 Task: For heading Use Pacifico with brown colour.  font size for heading18,  'Change the font style of data to'Pacifico and font size to 9,  Change the alignment of both headline & data to Align left In the sheet   Drive Sales log   book
Action: Mouse moved to (83, 152)
Screenshot: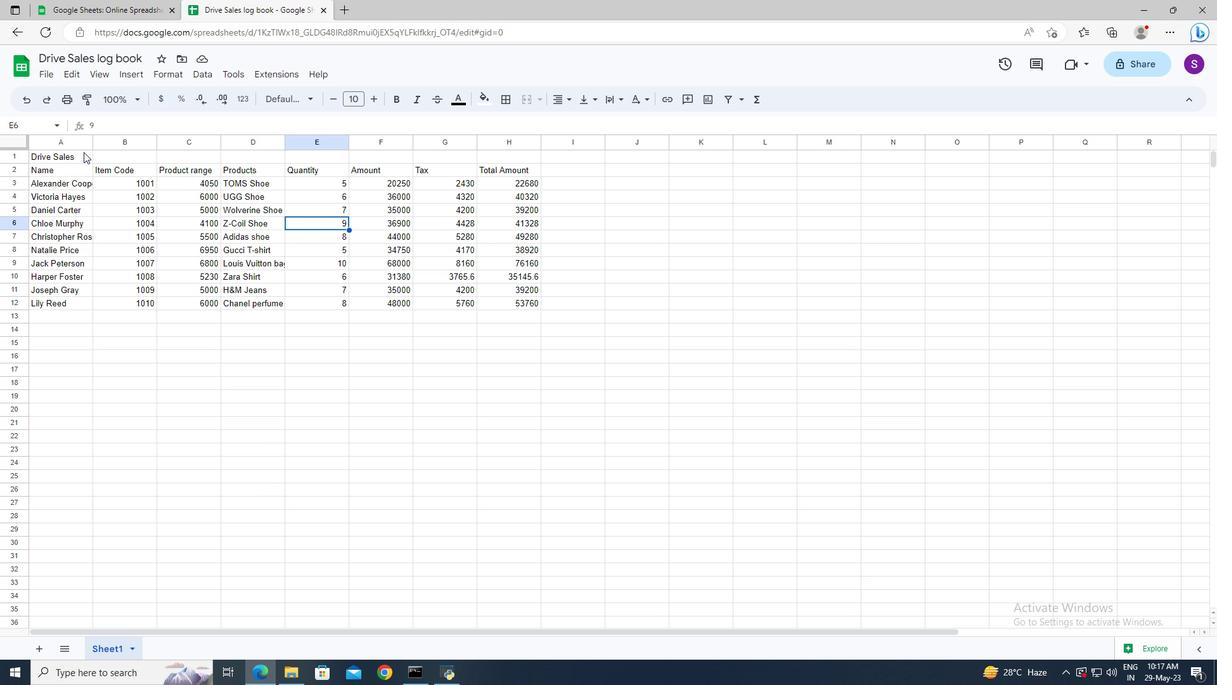 
Action: Mouse pressed left at (83, 152)
Screenshot: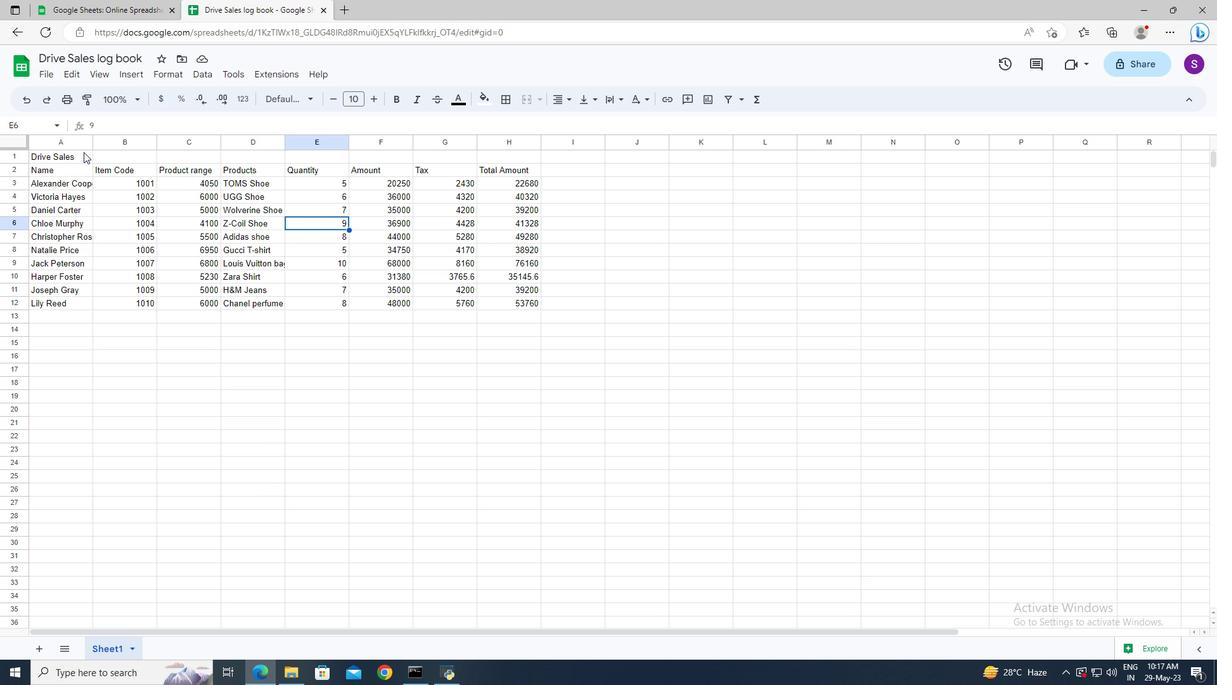 
Action: Mouse moved to (313, 100)
Screenshot: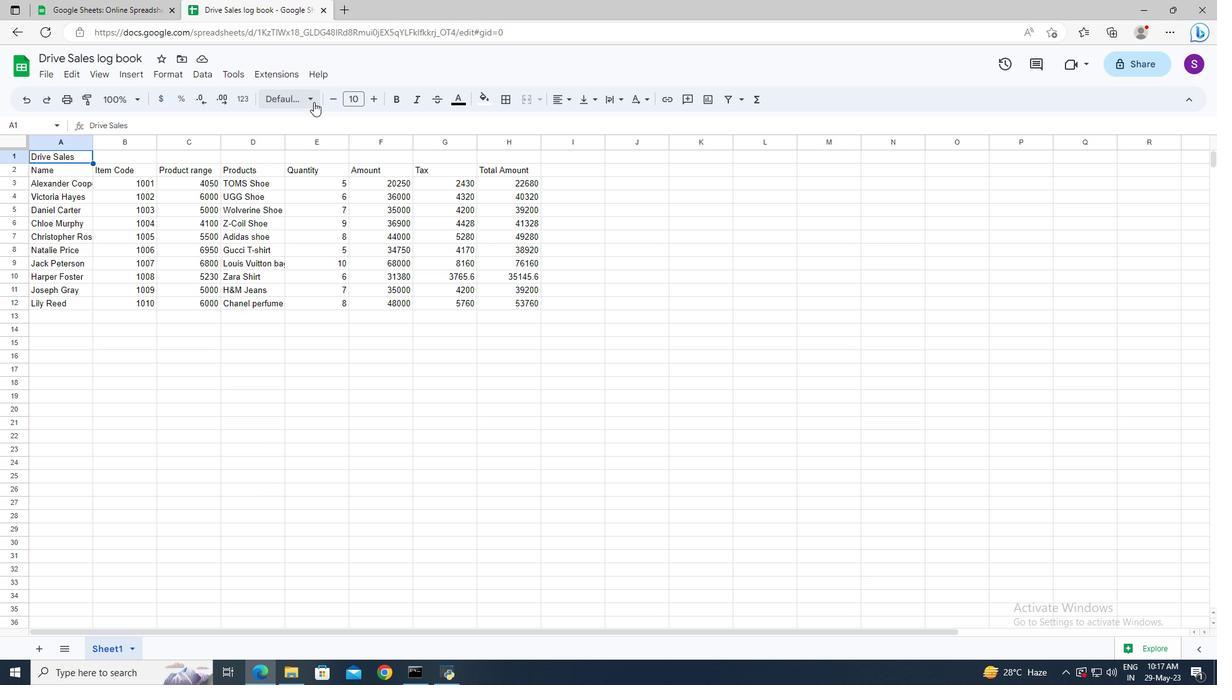 
Action: Mouse pressed left at (313, 100)
Screenshot: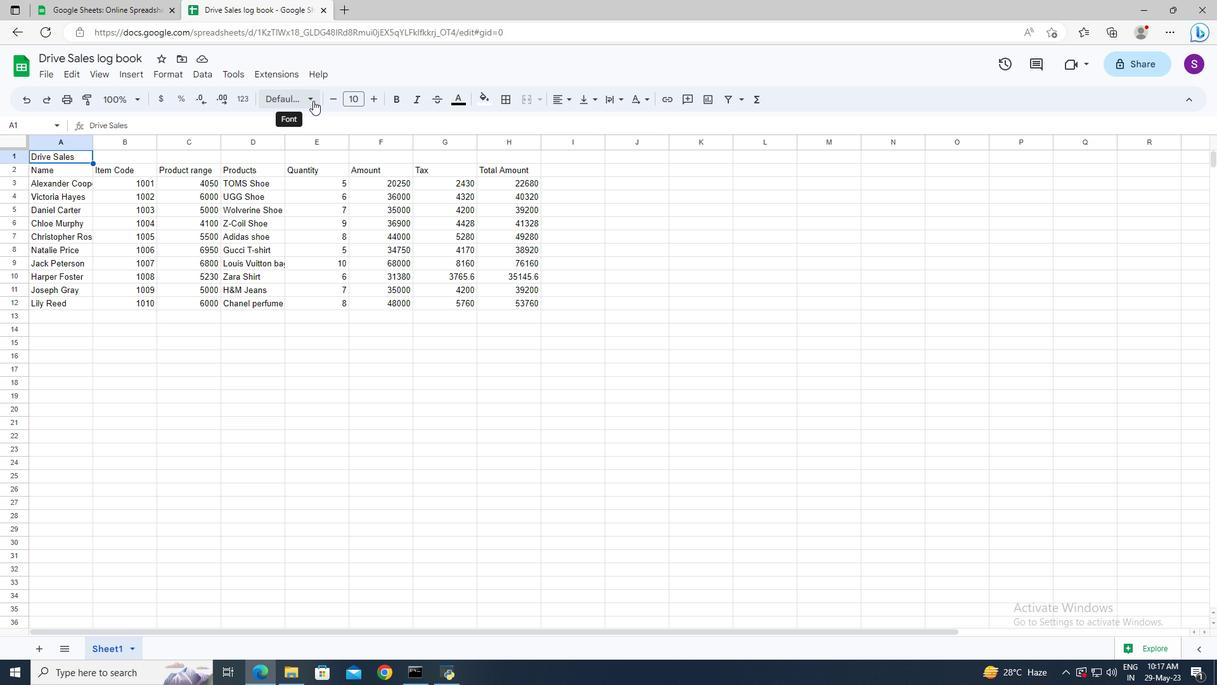 
Action: Mouse moved to (308, 367)
Screenshot: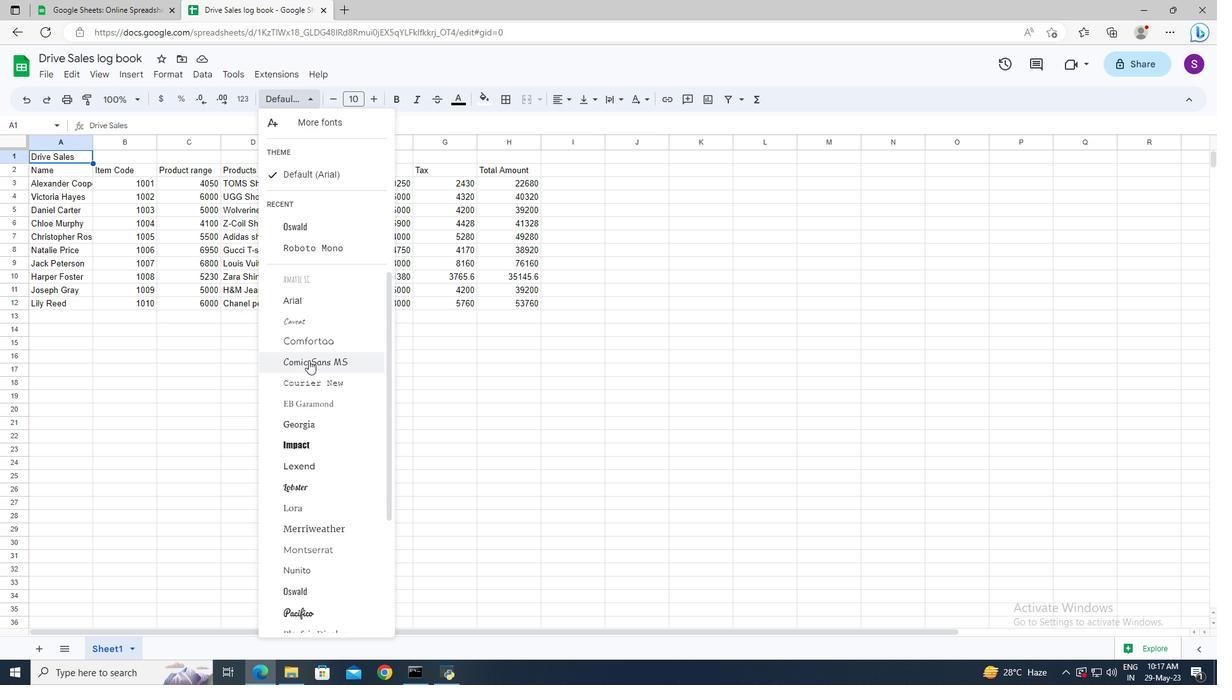 
Action: Mouse scrolled (308, 368) with delta (0, 0)
Screenshot: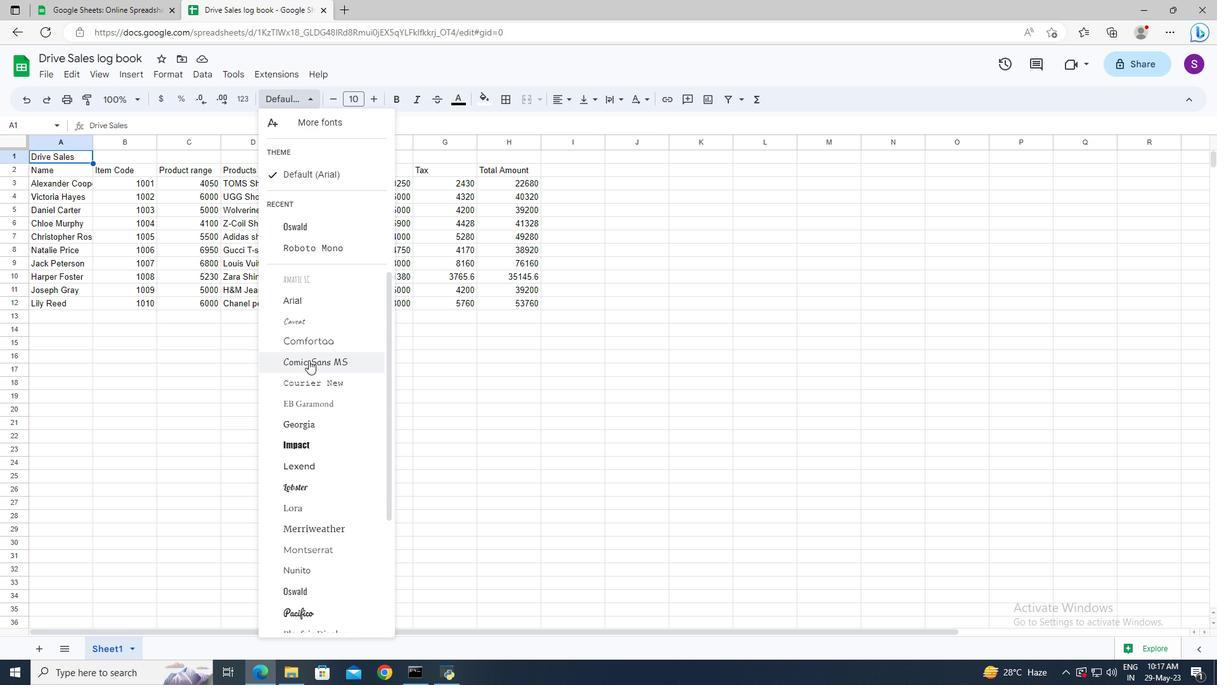 
Action: Mouse moved to (308, 368)
Screenshot: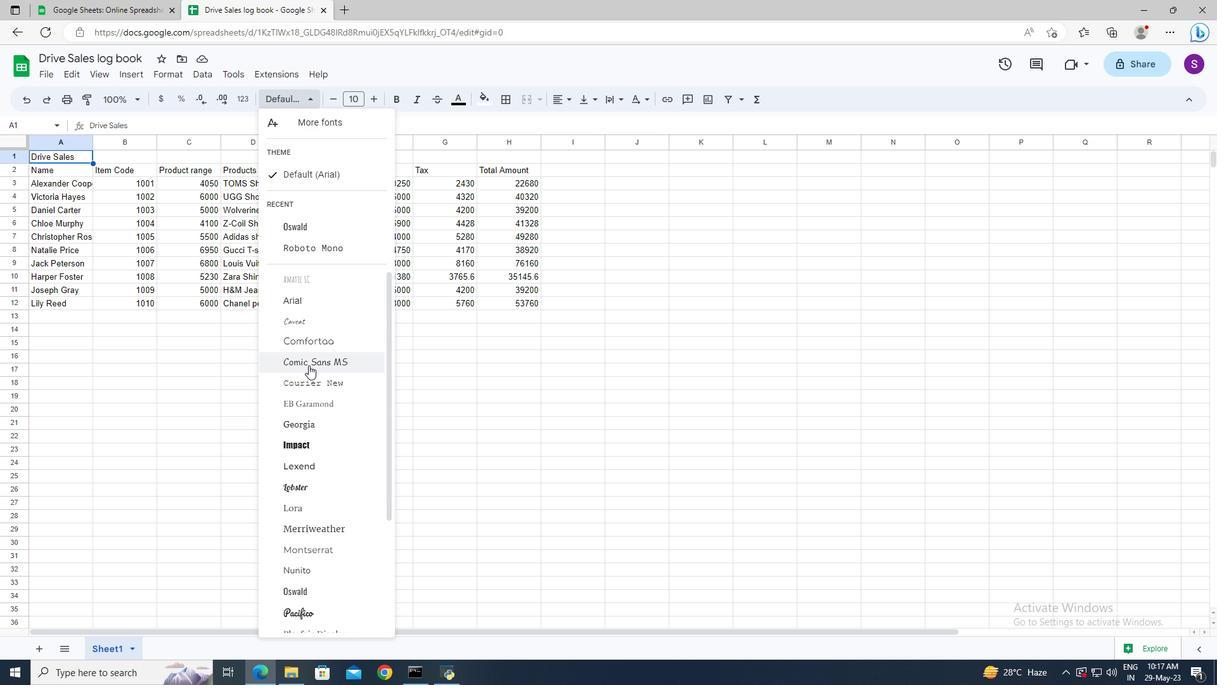 
Action: Mouse scrolled (308, 367) with delta (0, 0)
Screenshot: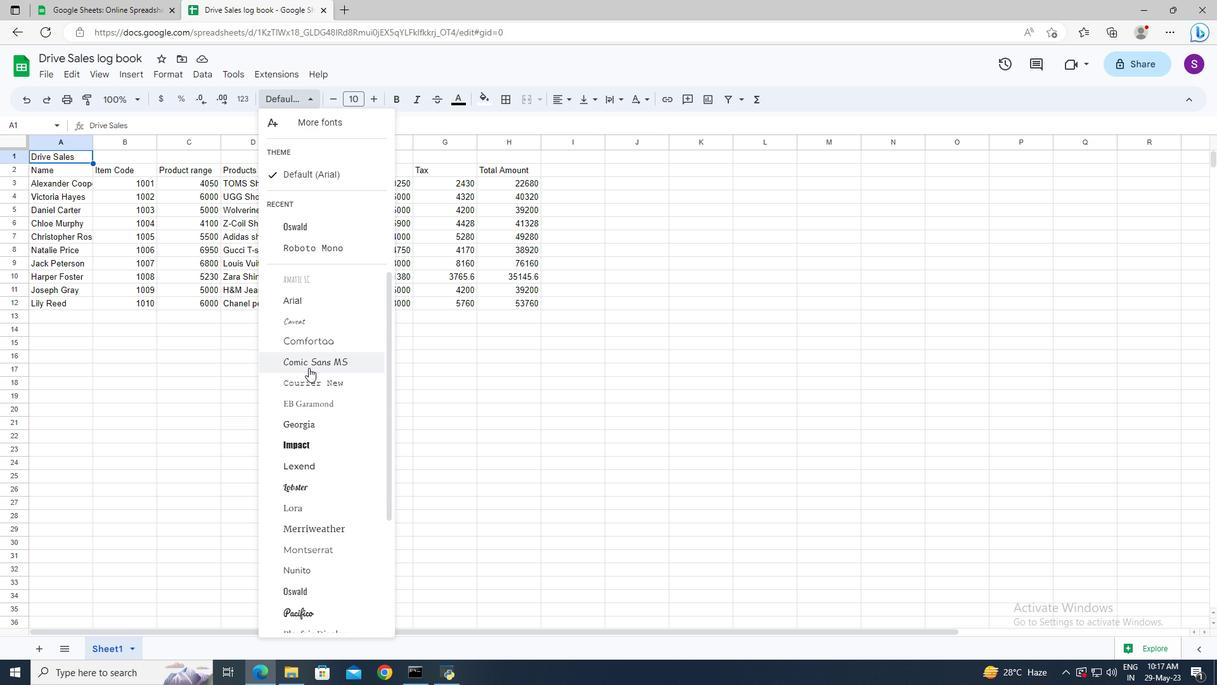 
Action: Mouse moved to (308, 369)
Screenshot: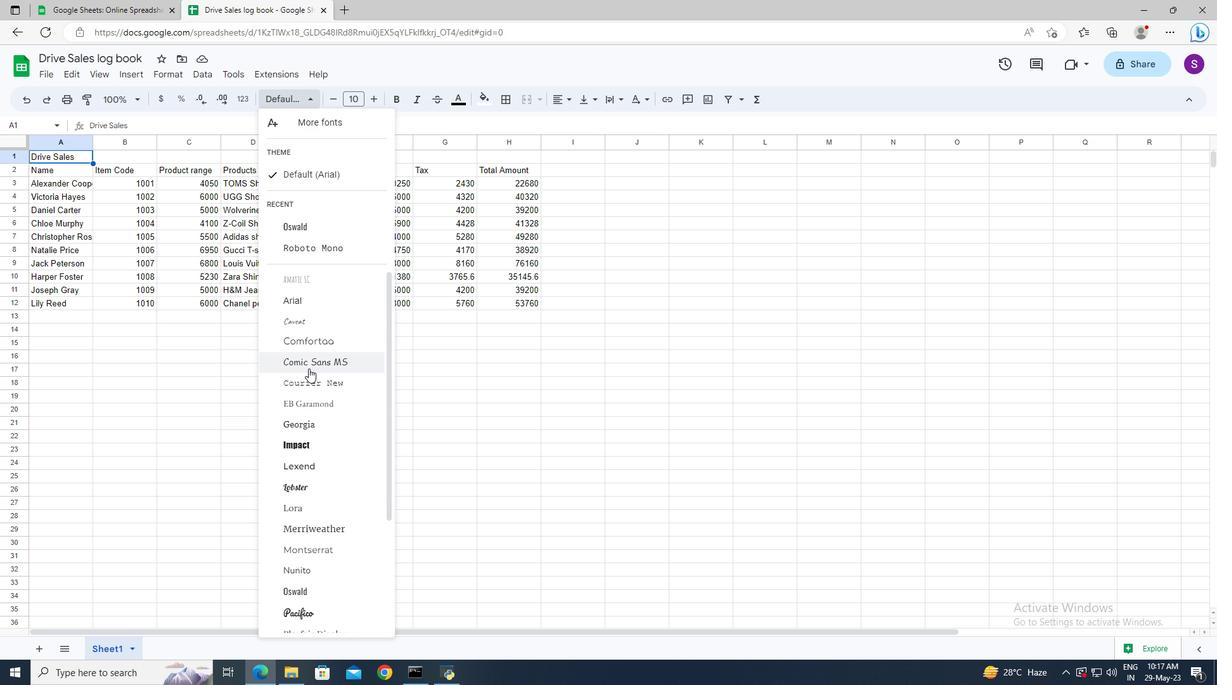 
Action: Mouse scrolled (308, 369) with delta (0, 0)
Screenshot: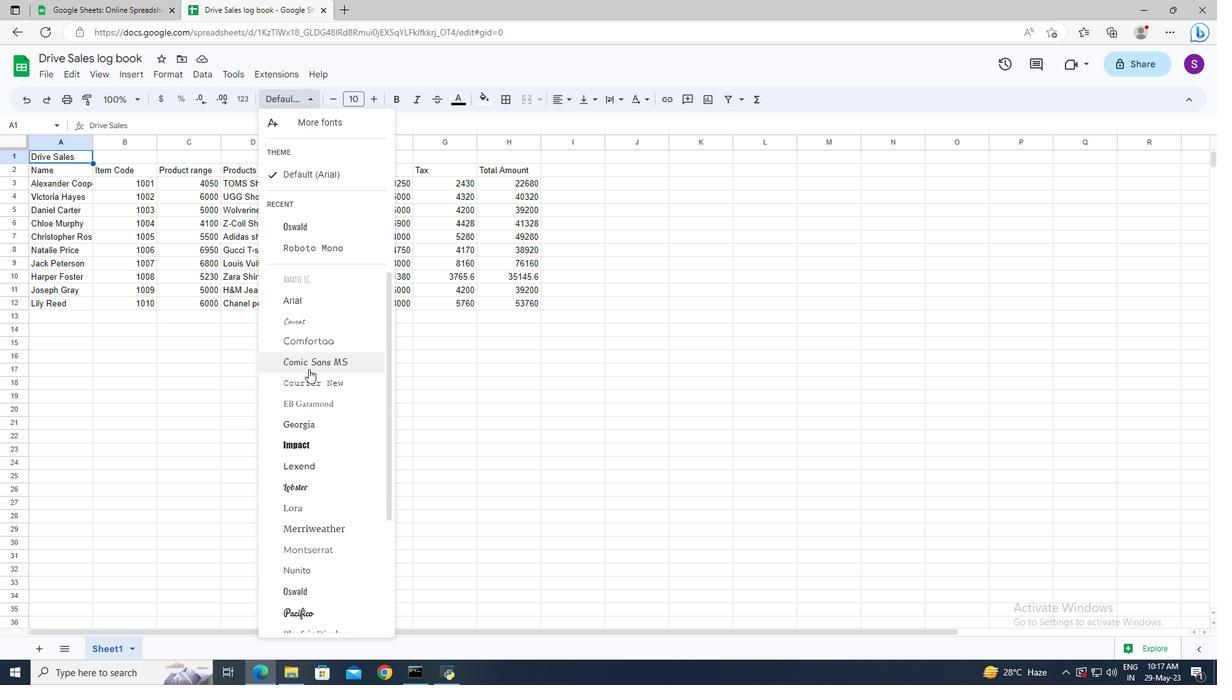 
Action: Mouse scrolled (308, 369) with delta (0, 0)
Screenshot: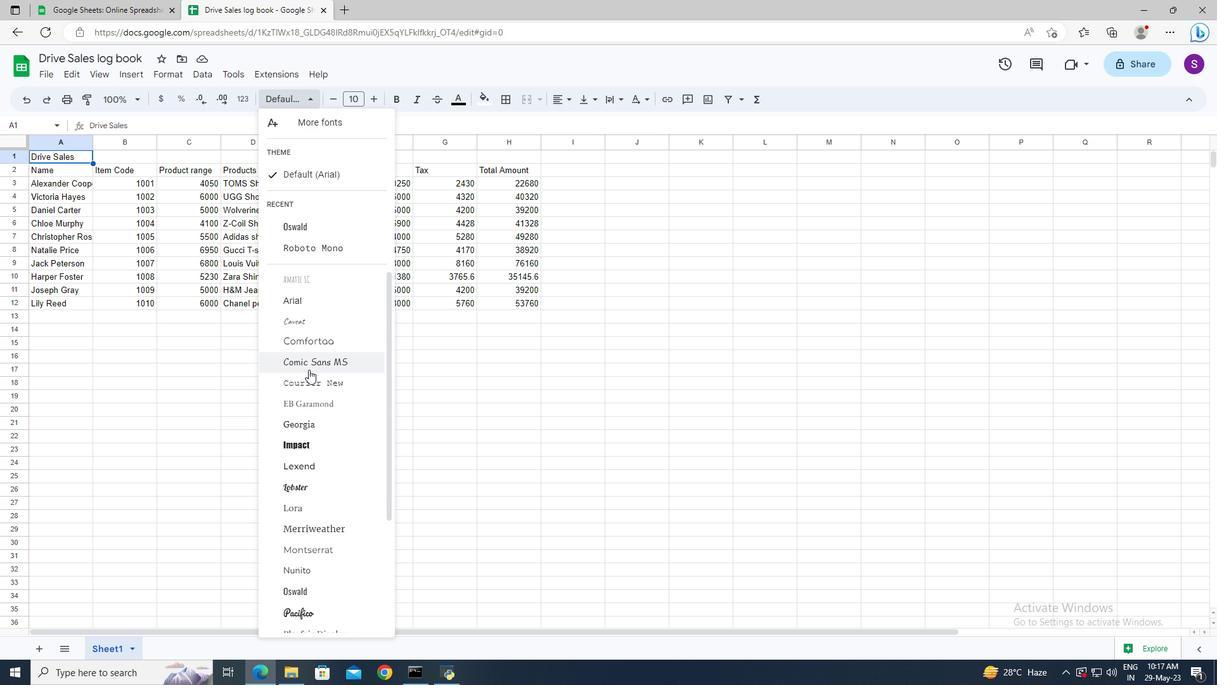 
Action: Mouse moved to (308, 428)
Screenshot: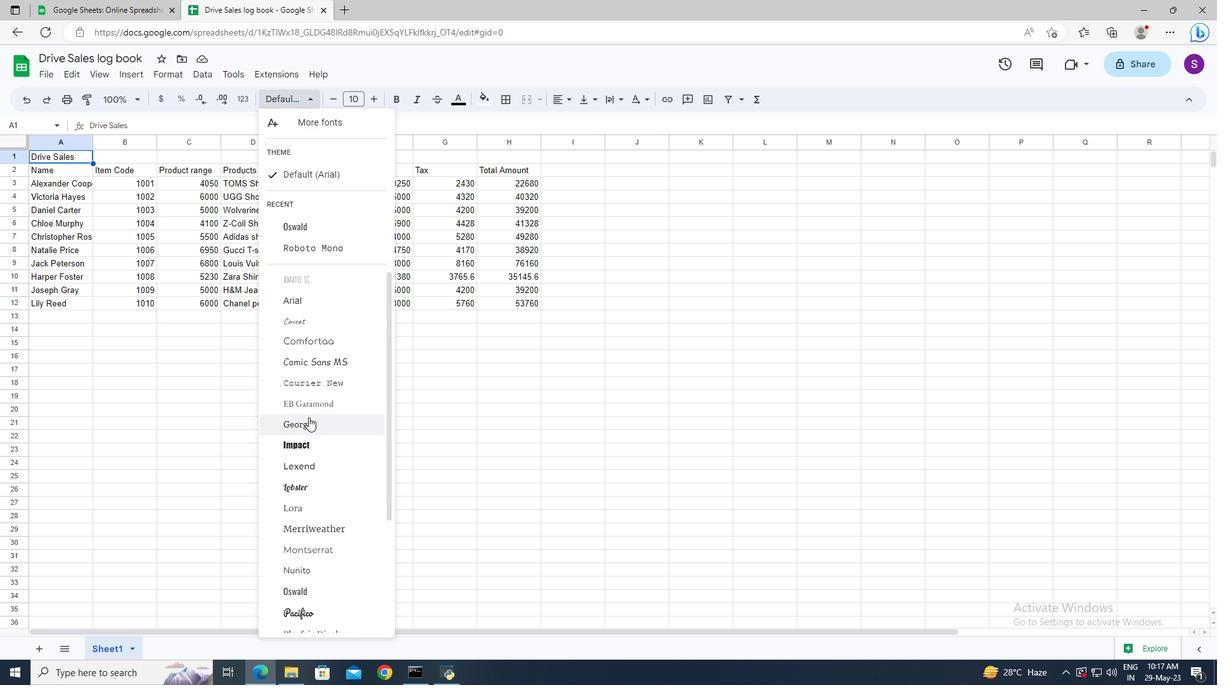 
Action: Mouse scrolled (308, 422) with delta (0, 0)
Screenshot: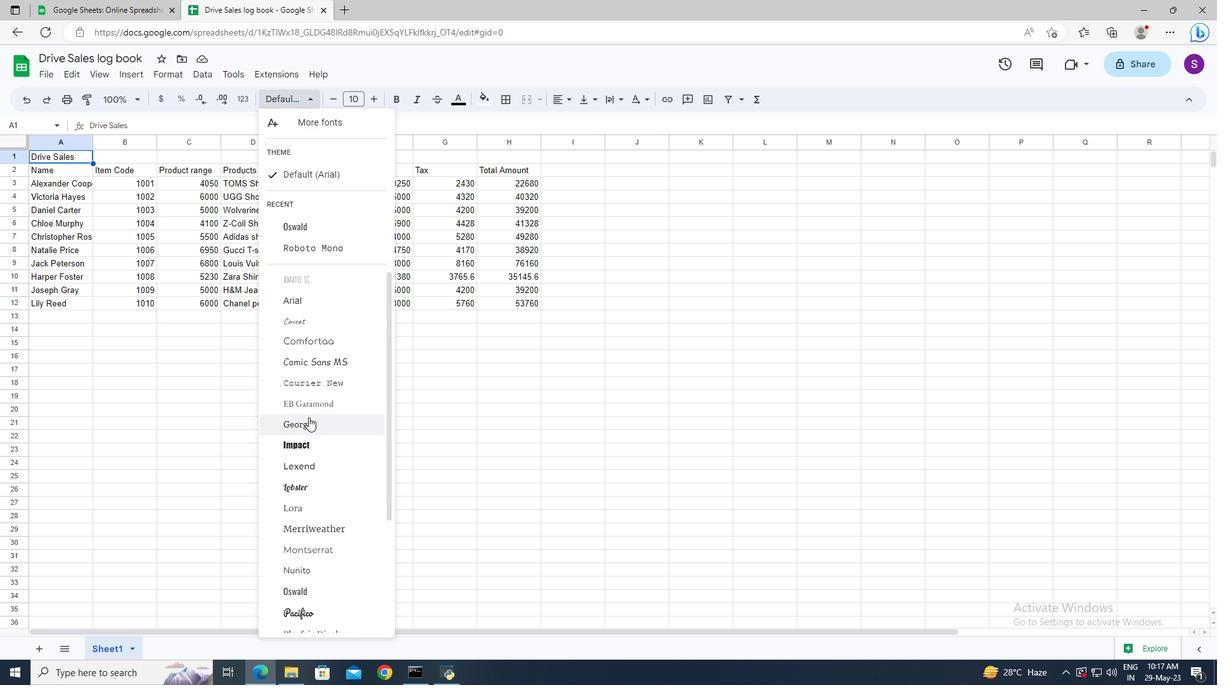 
Action: Mouse moved to (312, 452)
Screenshot: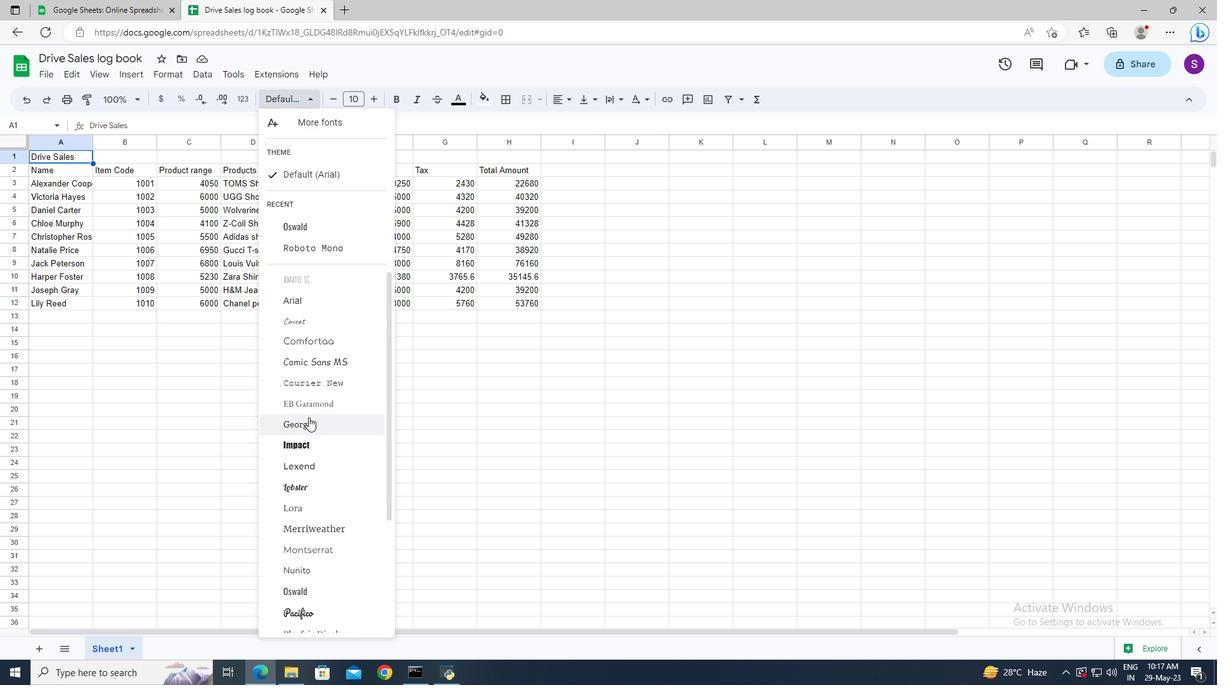 
Action: Mouse scrolled (308, 428) with delta (0, 0)
Screenshot: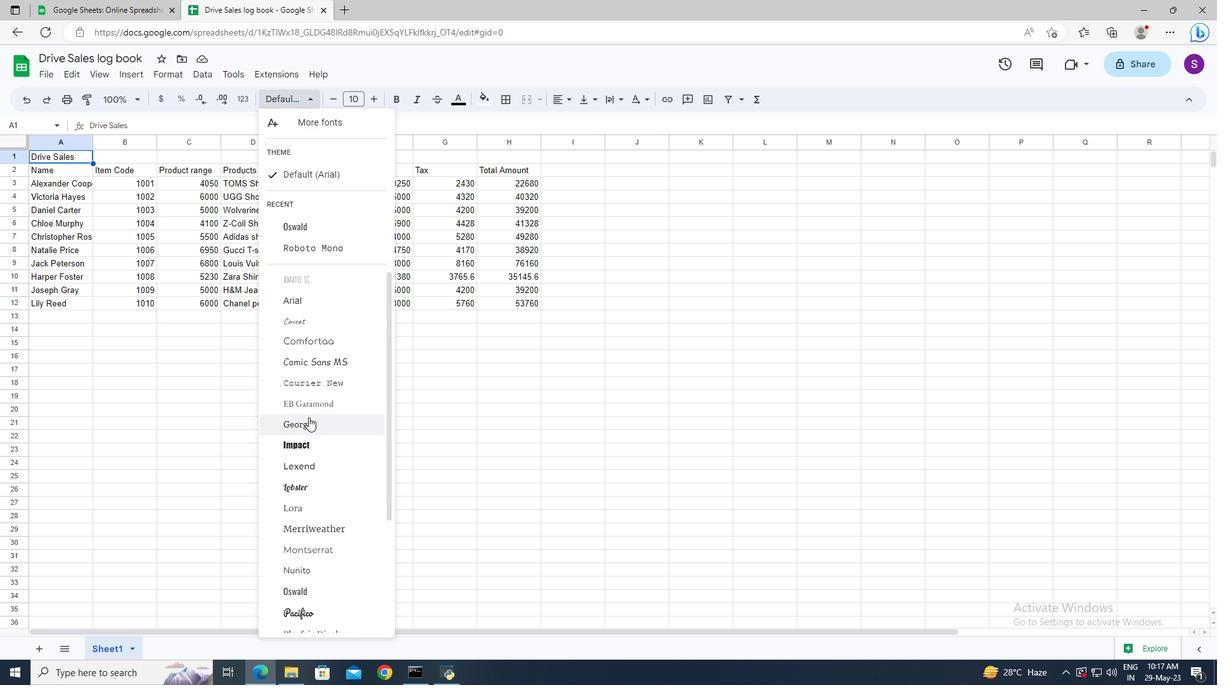 
Action: Mouse moved to (316, 476)
Screenshot: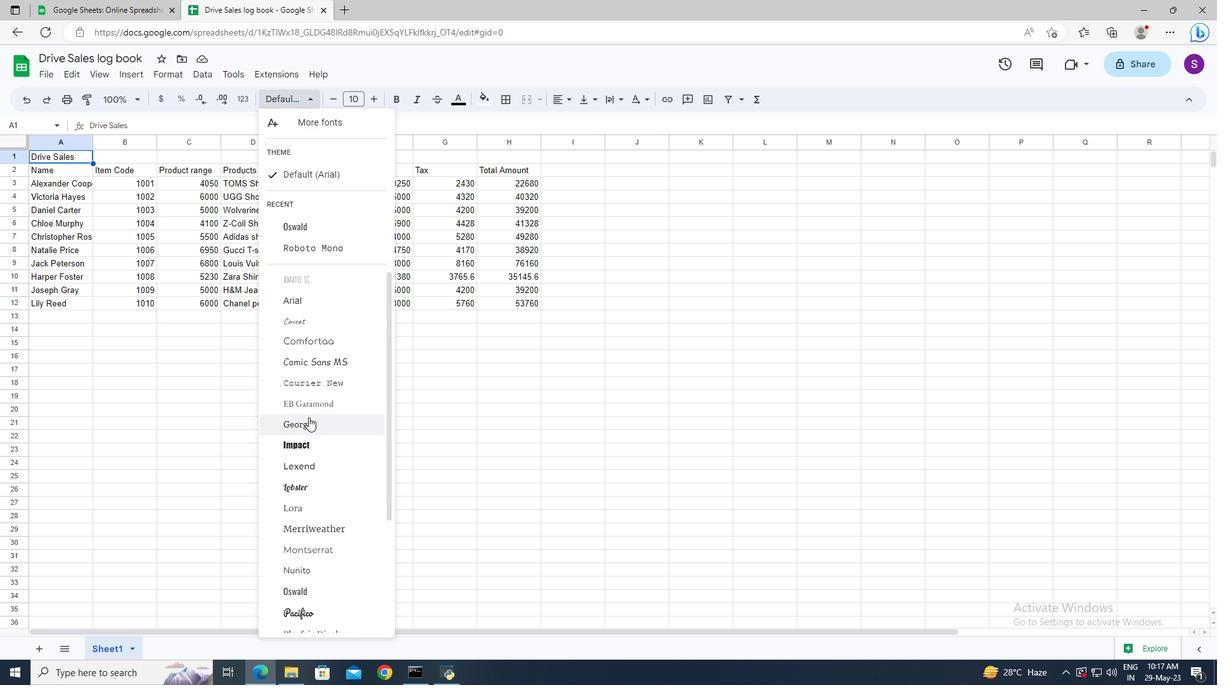 
Action: Mouse scrolled (308, 432) with delta (0, 0)
Screenshot: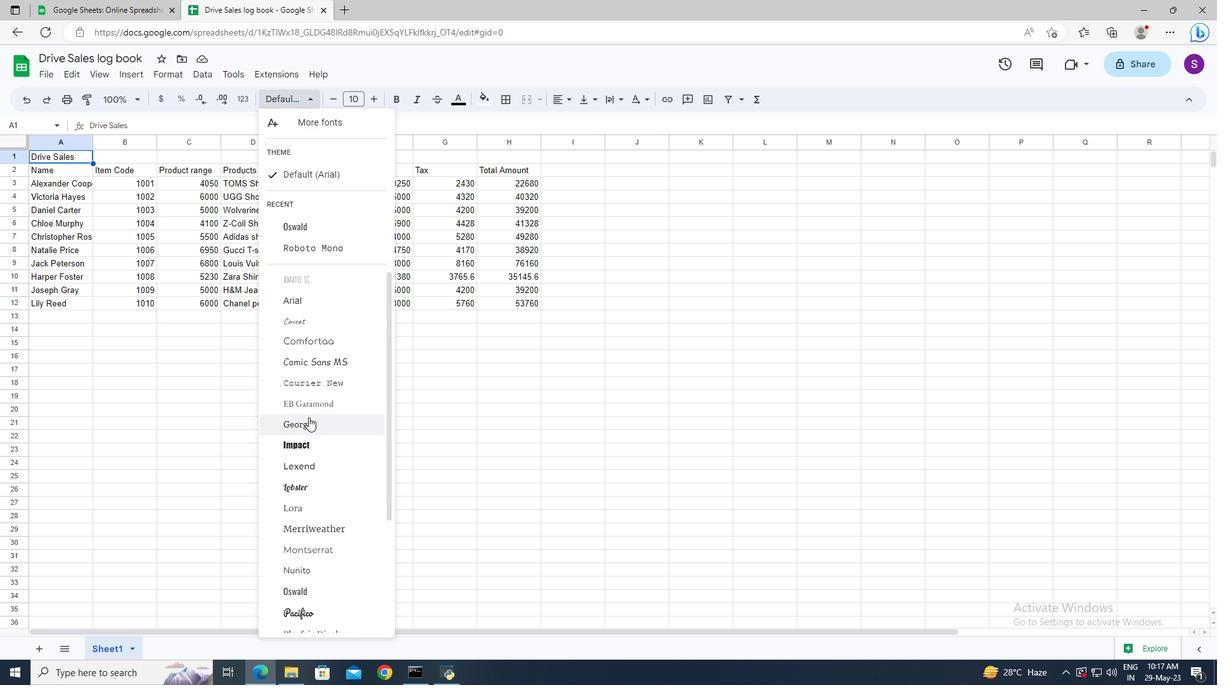 
Action: Mouse moved to (317, 457)
Screenshot: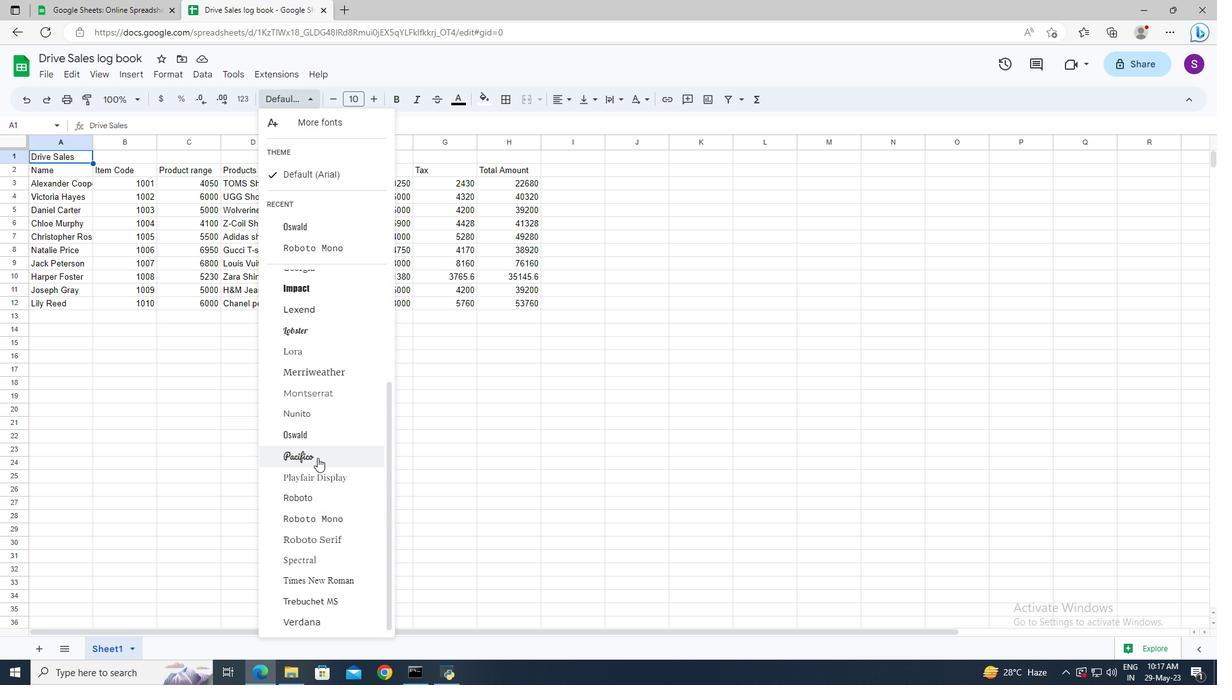 
Action: Mouse pressed left at (317, 457)
Screenshot: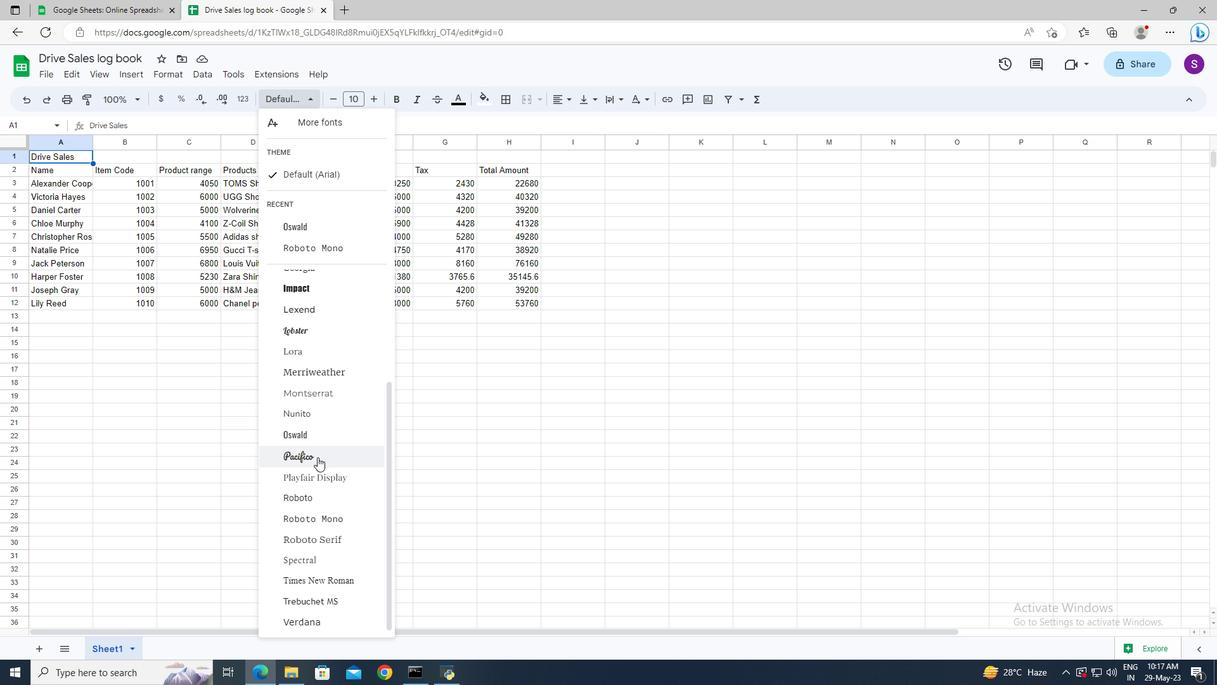 
Action: Mouse moved to (463, 106)
Screenshot: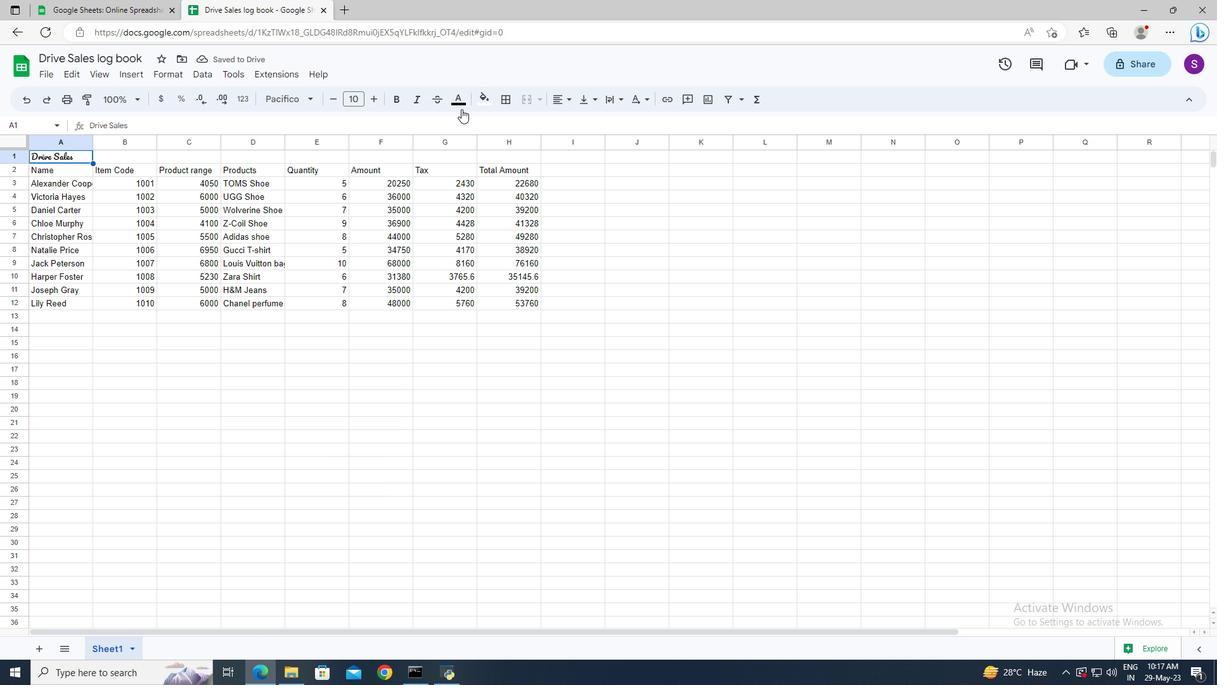 
Action: Mouse pressed left at (463, 106)
Screenshot: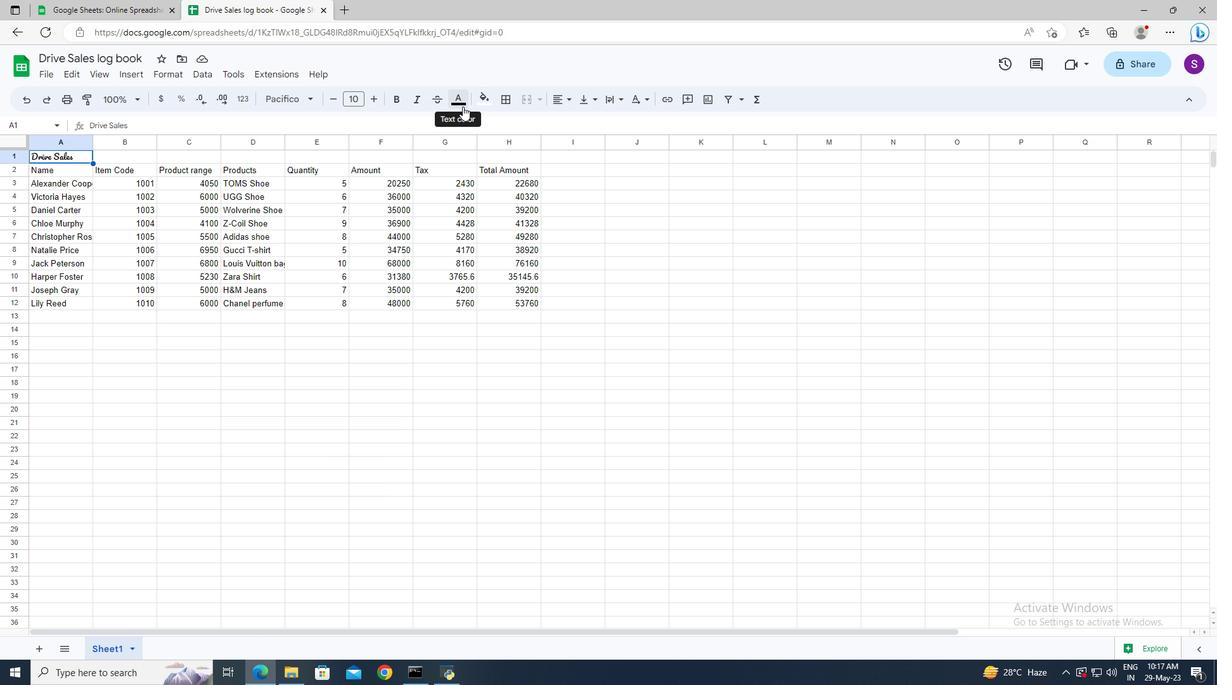
Action: Mouse moved to (492, 244)
Screenshot: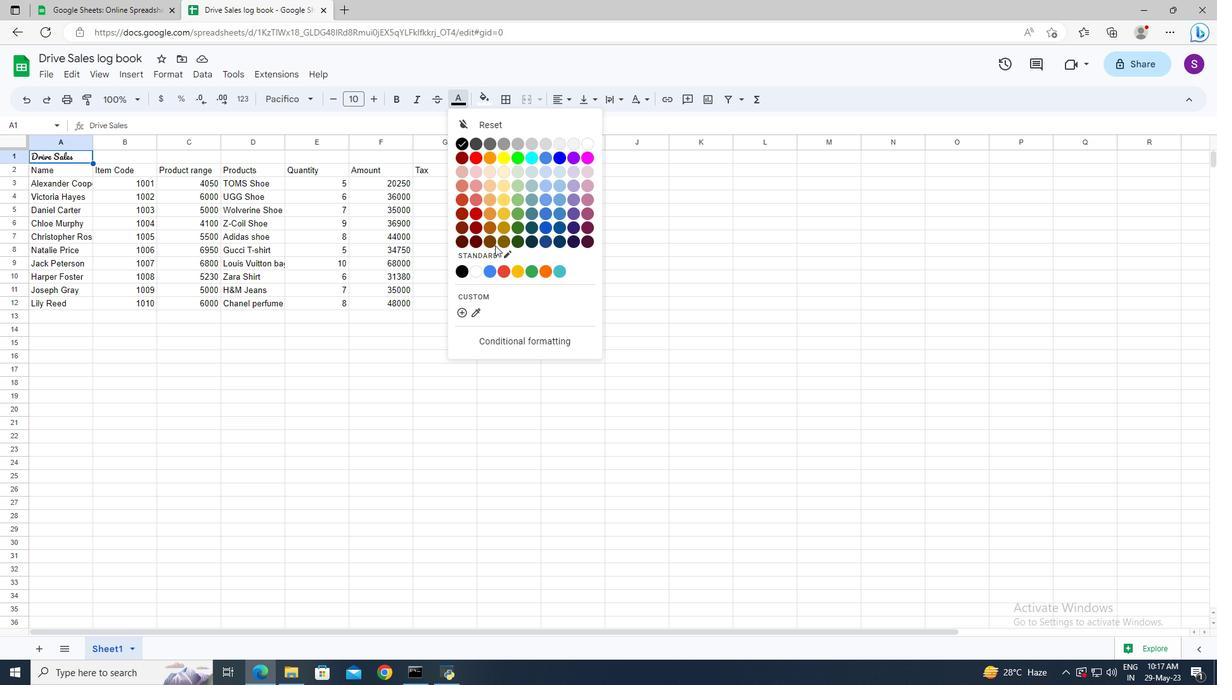 
Action: Mouse pressed left at (492, 244)
Screenshot: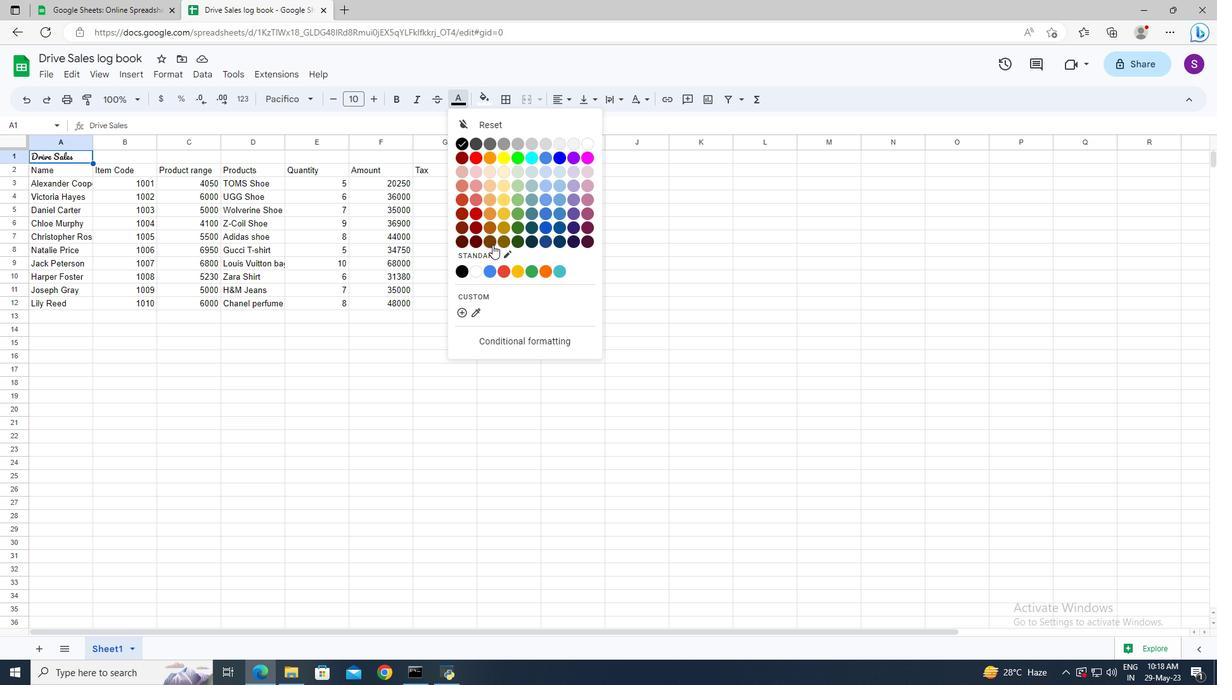 
Action: Mouse moved to (357, 102)
Screenshot: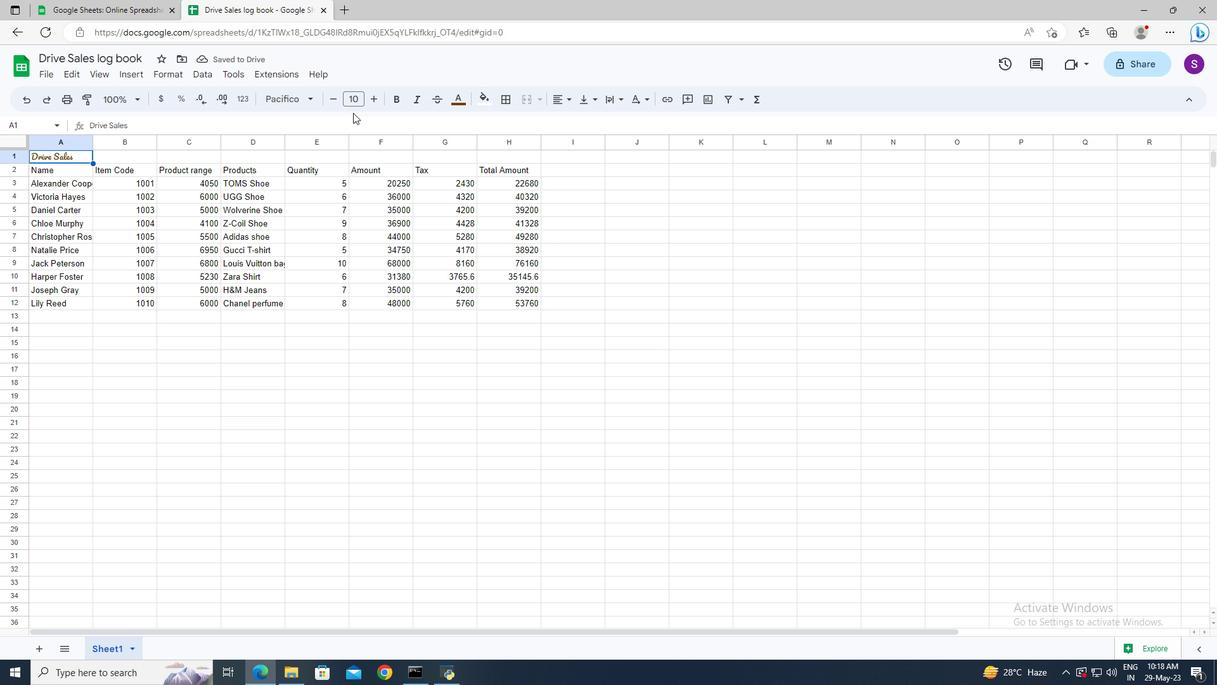 
Action: Mouse pressed left at (357, 102)
Screenshot: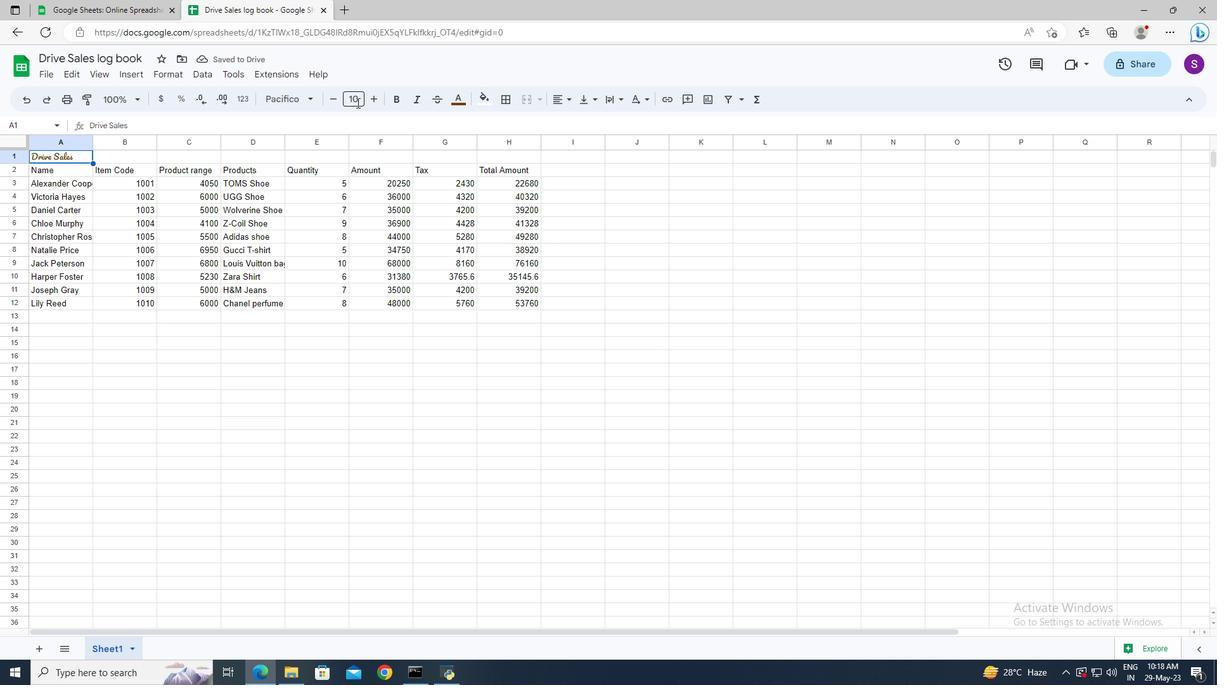 
Action: Mouse moved to (357, 102)
Screenshot: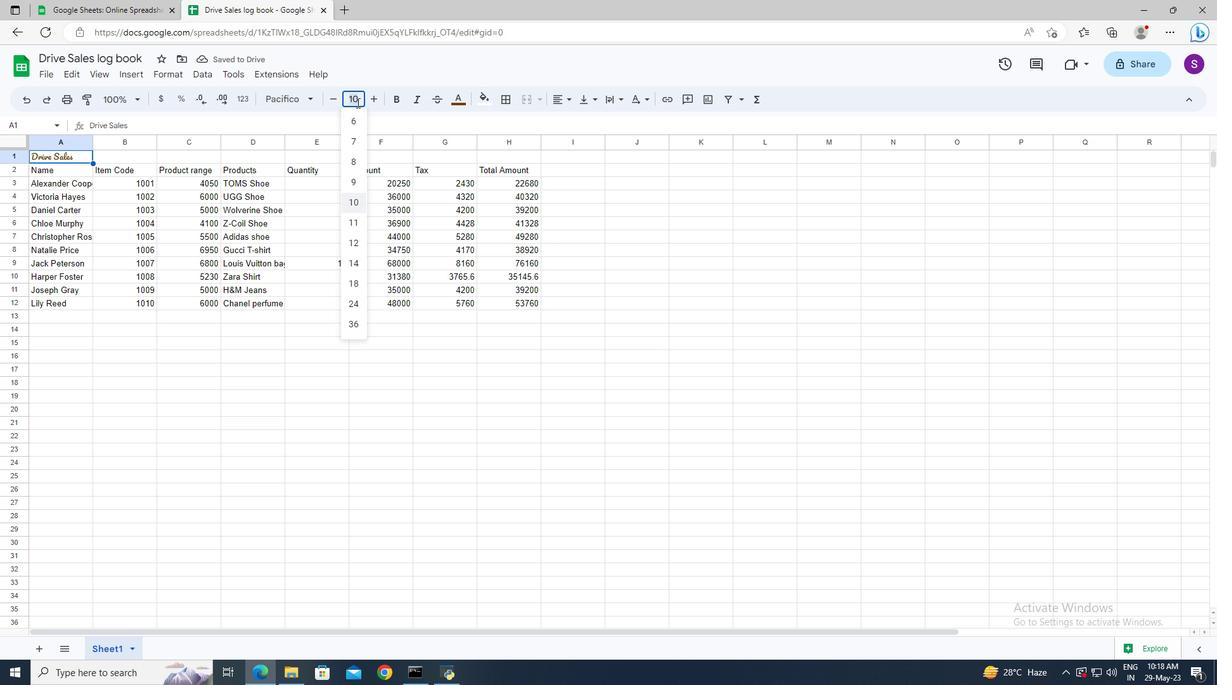 
Action: Key pressed 18<Key.enter>
Screenshot: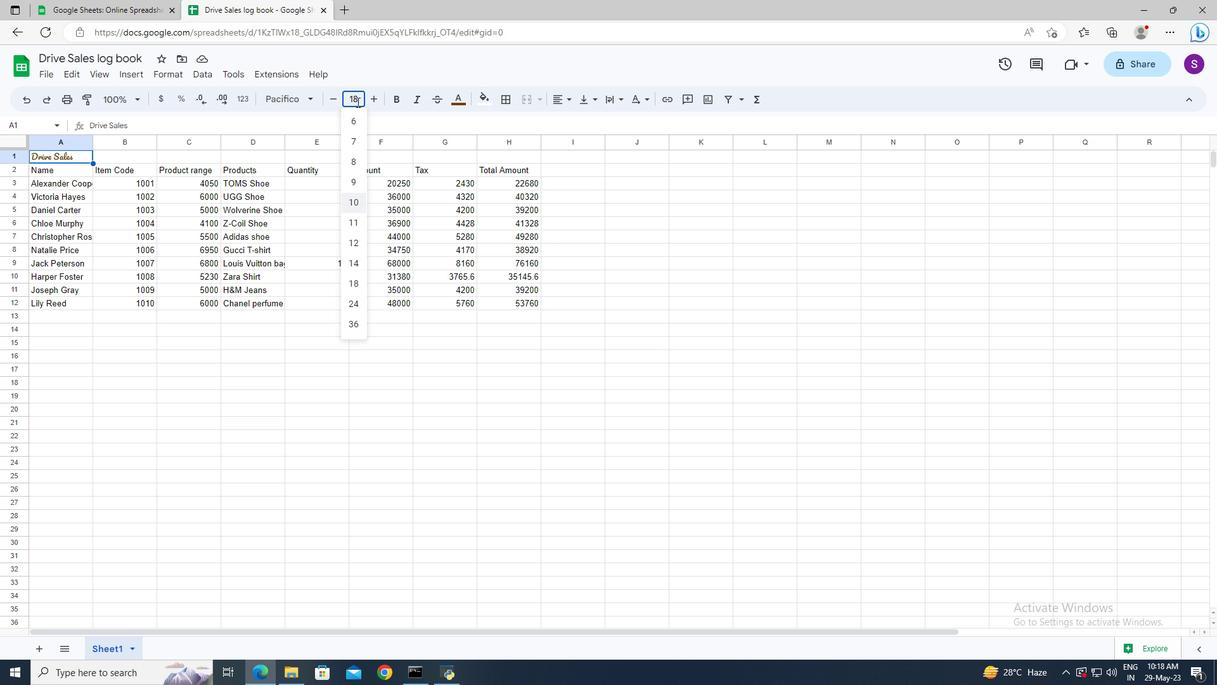 
Action: Mouse moved to (76, 177)
Screenshot: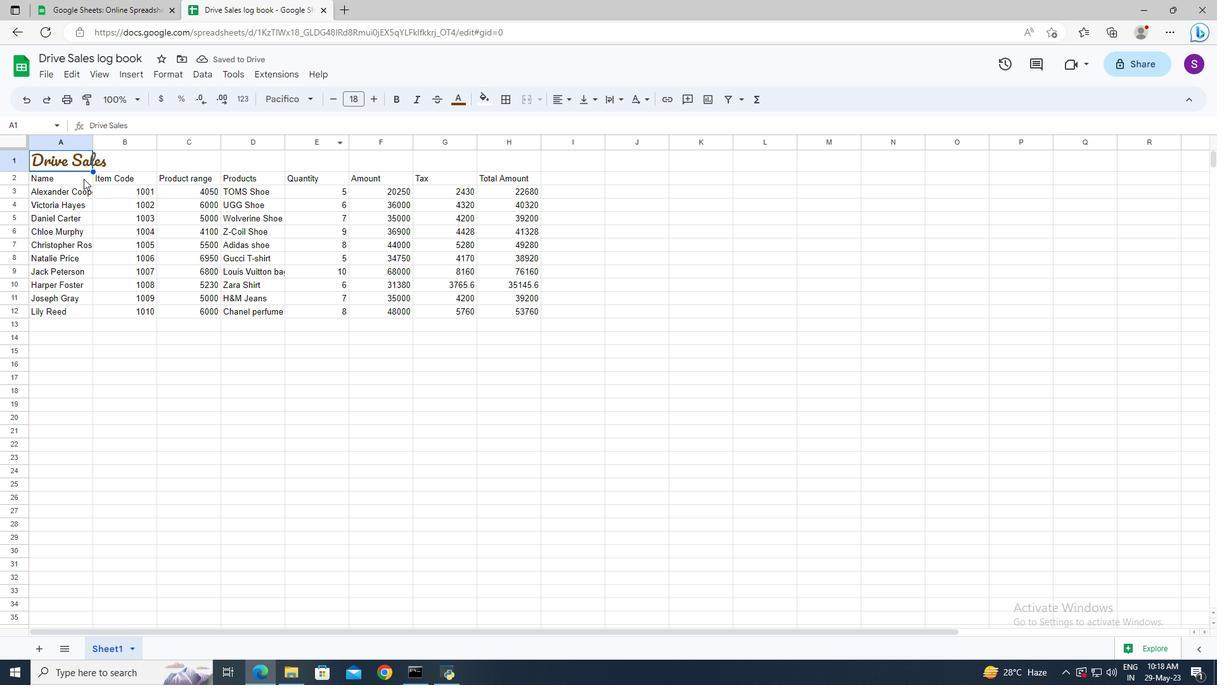 
Action: Mouse pressed left at (76, 177)
Screenshot: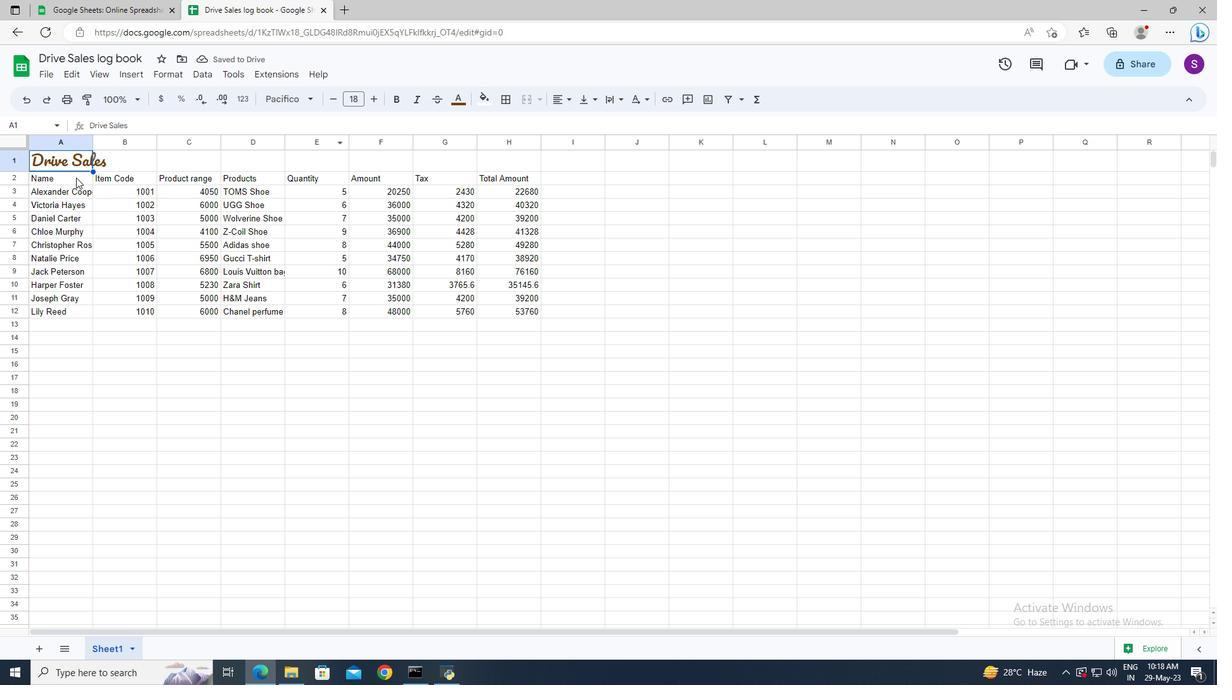 
Action: Key pressed <Key.shift><Key.down><Key.right>
Screenshot: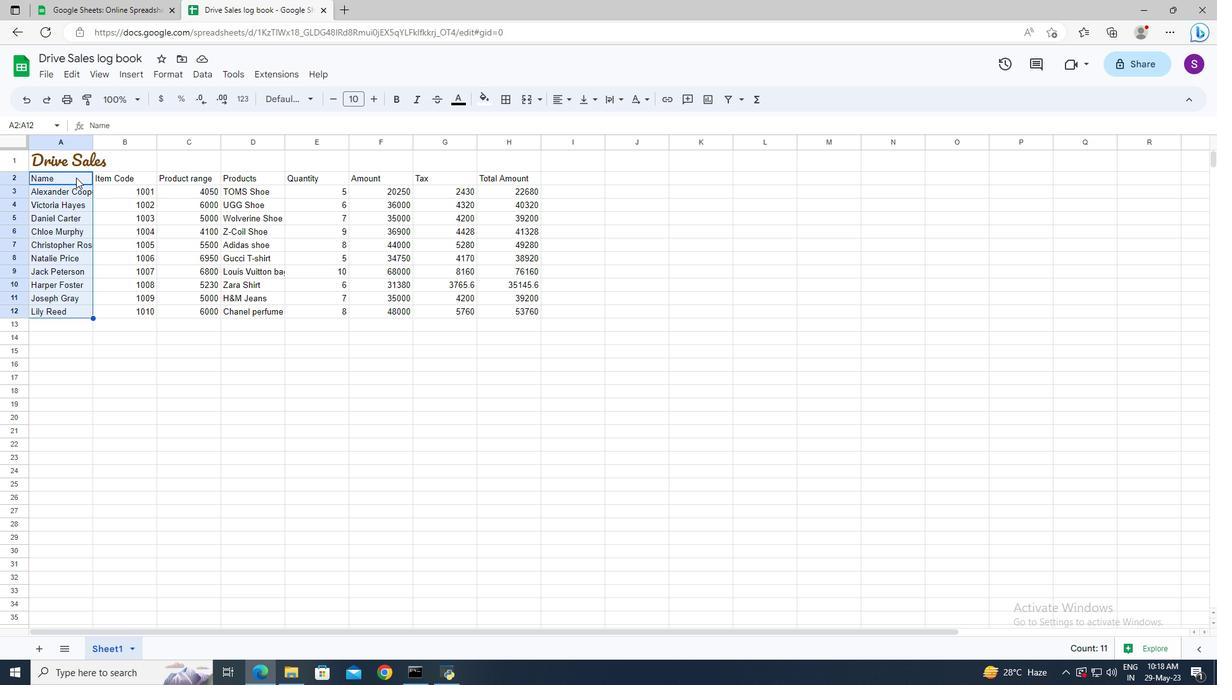 
Action: Mouse moved to (296, 102)
Screenshot: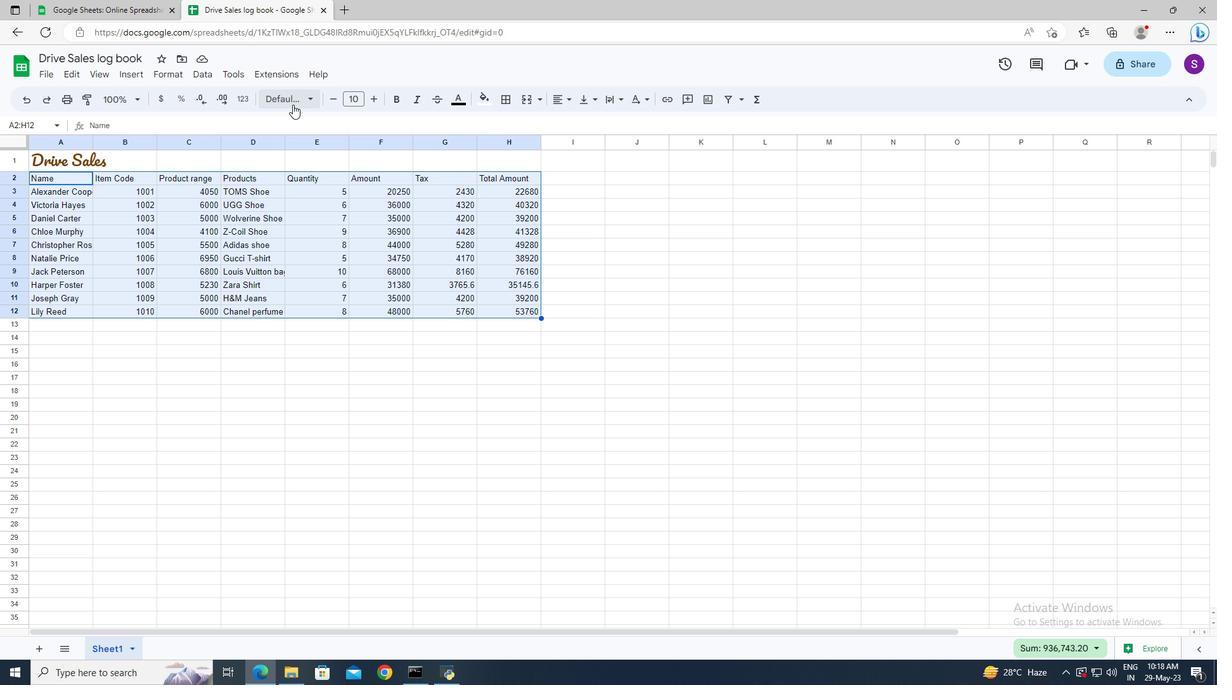 
Action: Mouse pressed left at (296, 102)
Screenshot: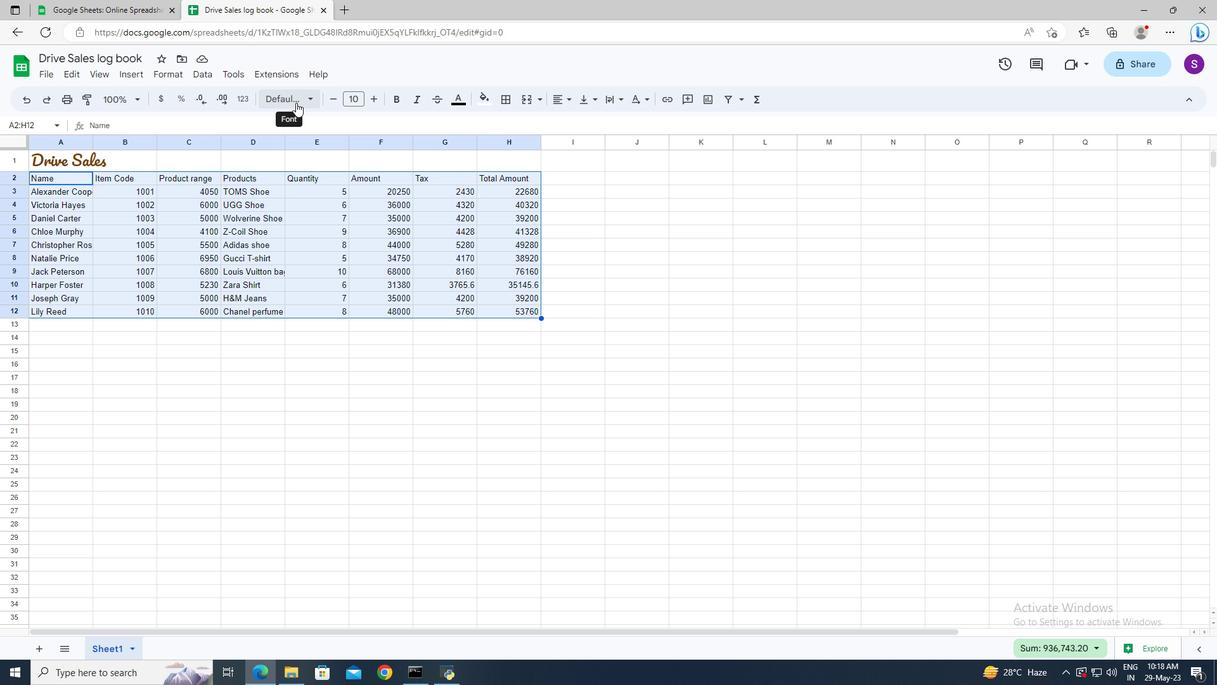 
Action: Mouse moved to (325, 541)
Screenshot: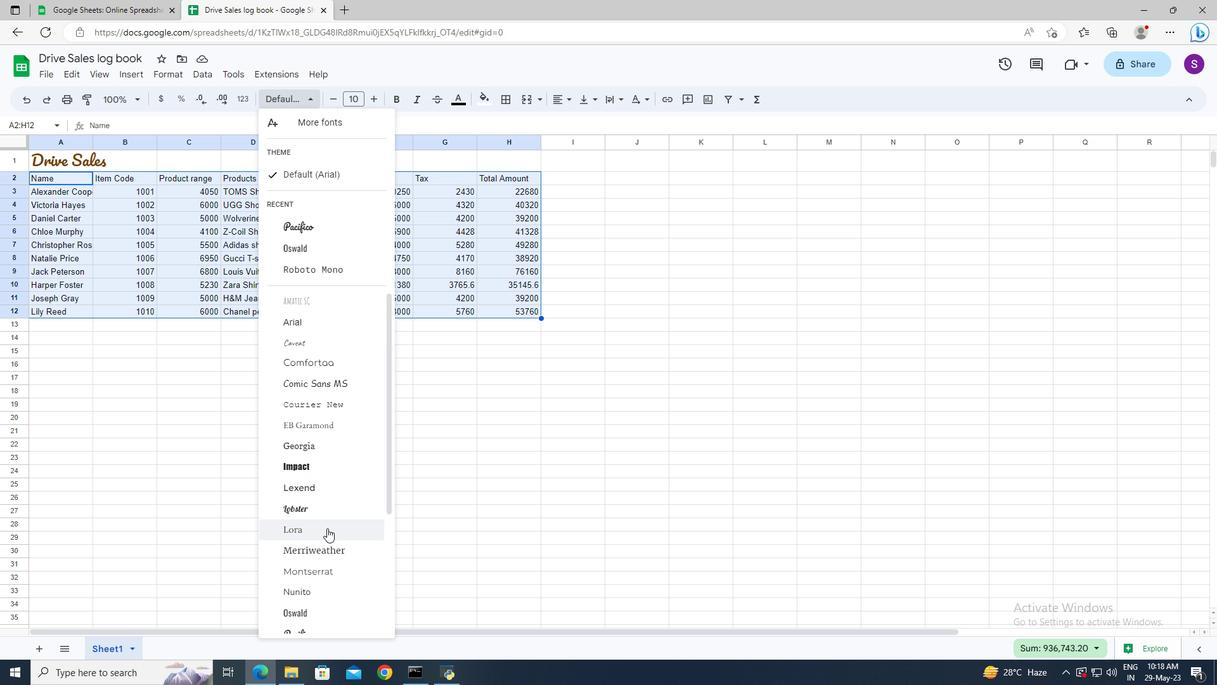 
Action: Mouse scrolled (325, 540) with delta (0, 0)
Screenshot: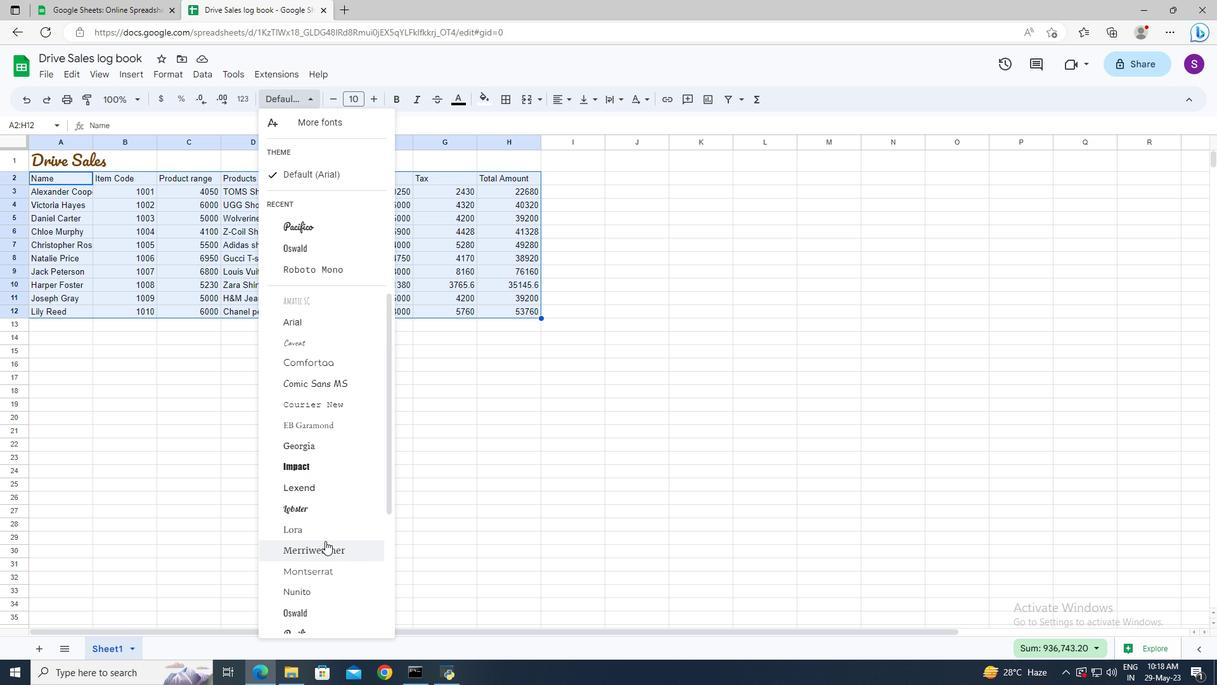 
Action: Mouse scrolled (325, 540) with delta (0, 0)
Screenshot: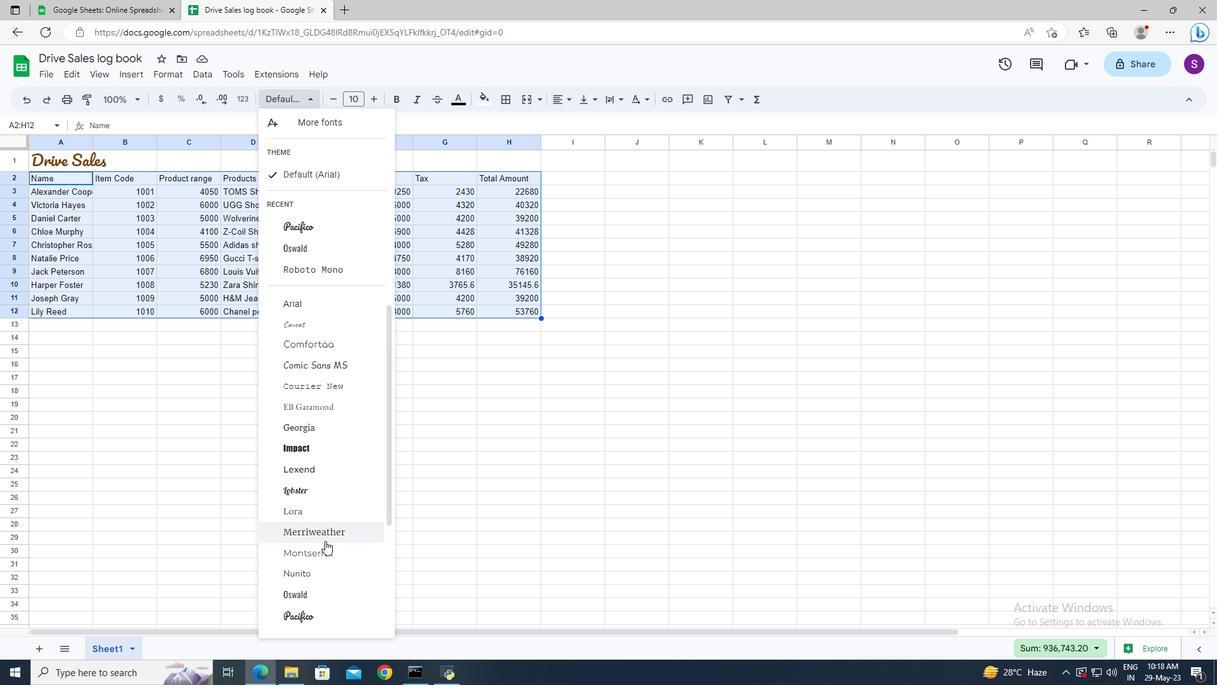 
Action: Mouse moved to (308, 537)
Screenshot: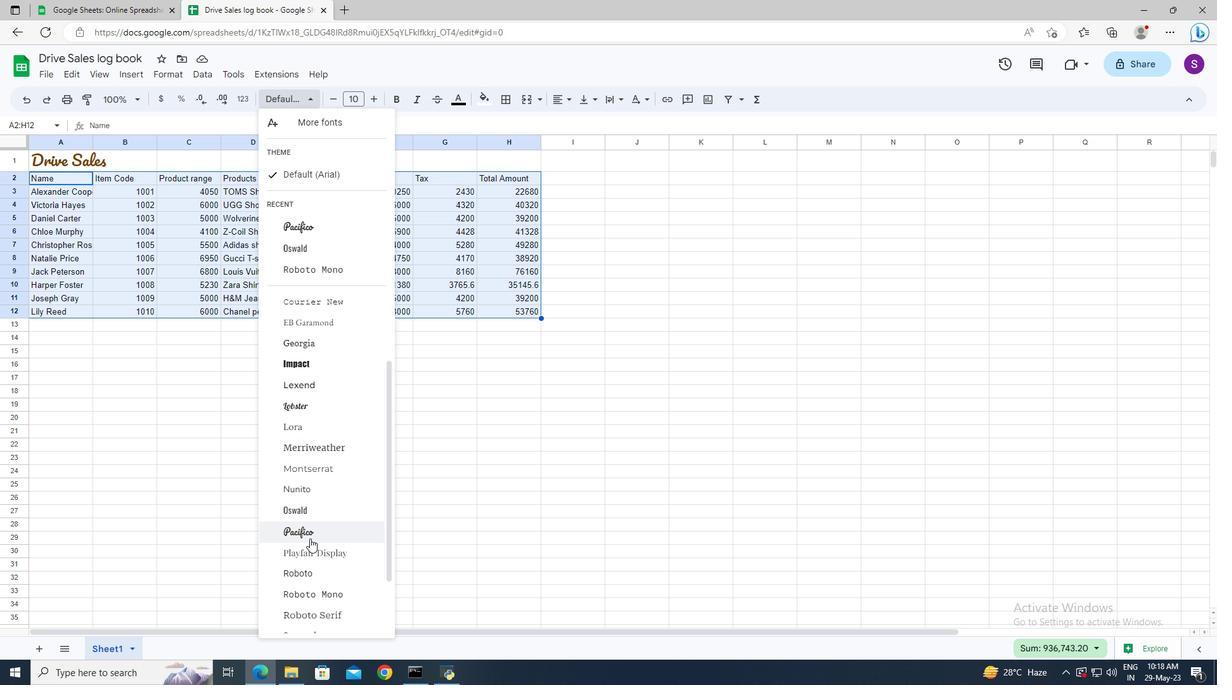 
Action: Mouse pressed left at (308, 537)
Screenshot: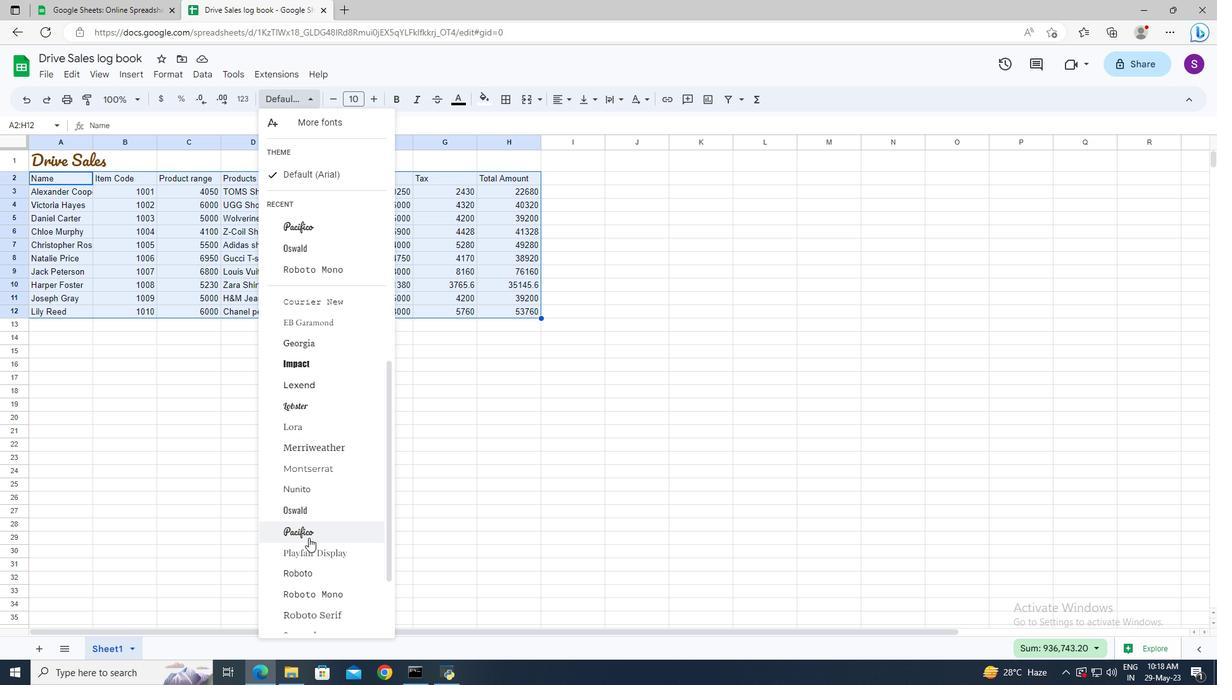
Action: Mouse moved to (362, 98)
Screenshot: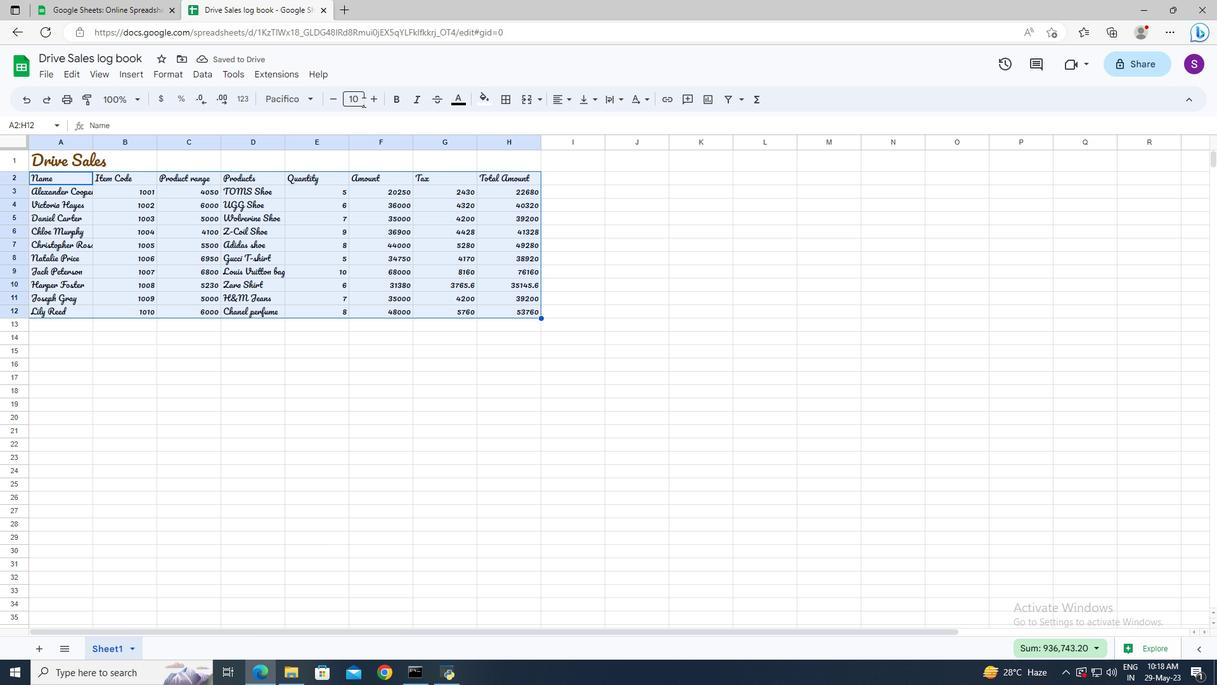 
Action: Mouse pressed left at (362, 98)
Screenshot: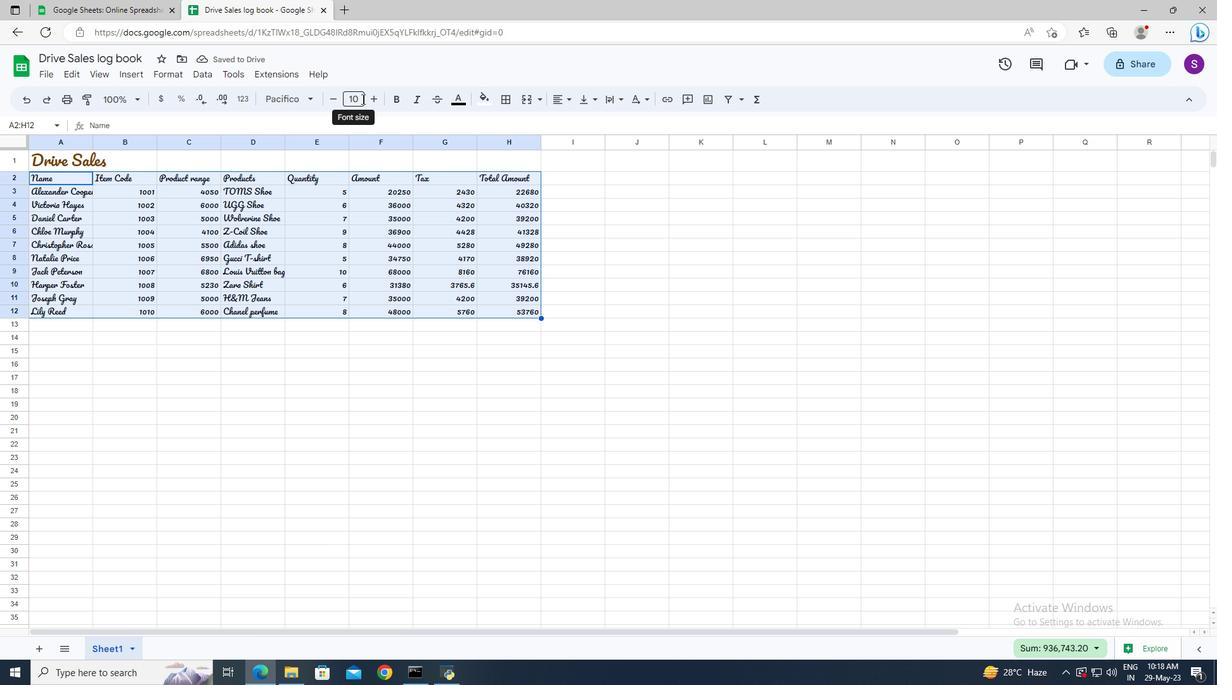 
Action: Mouse moved to (270, 46)
Screenshot: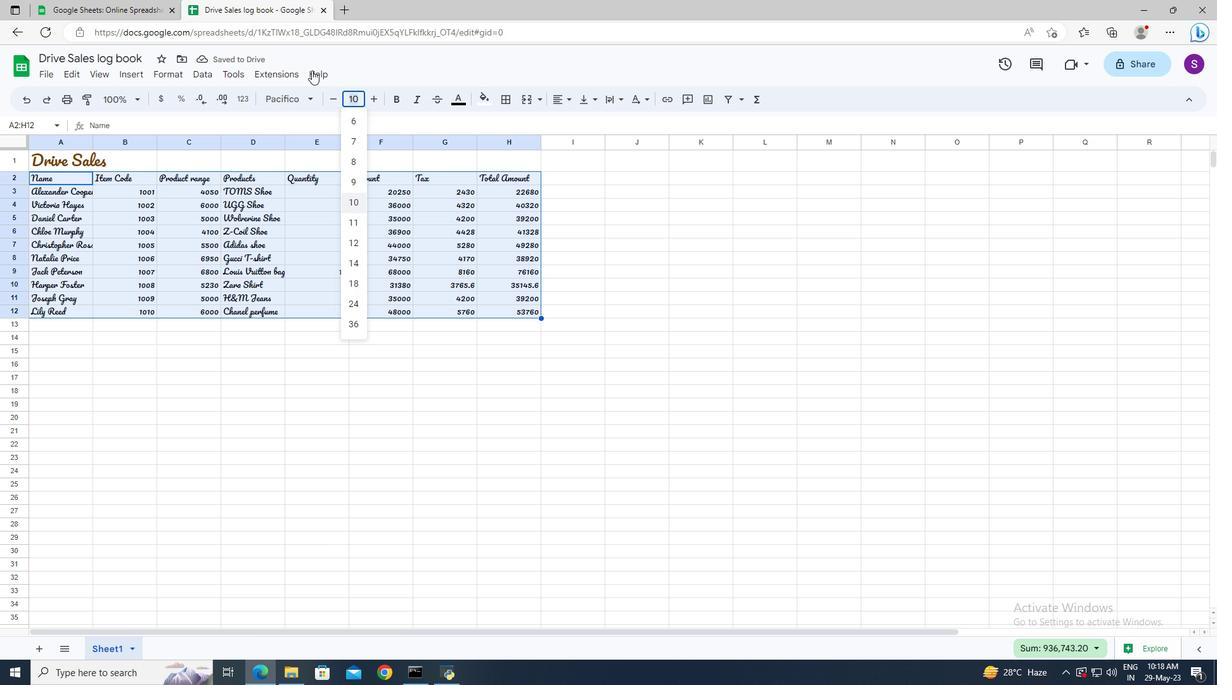 
Action: Key pressed 9<Key.enter>
Screenshot: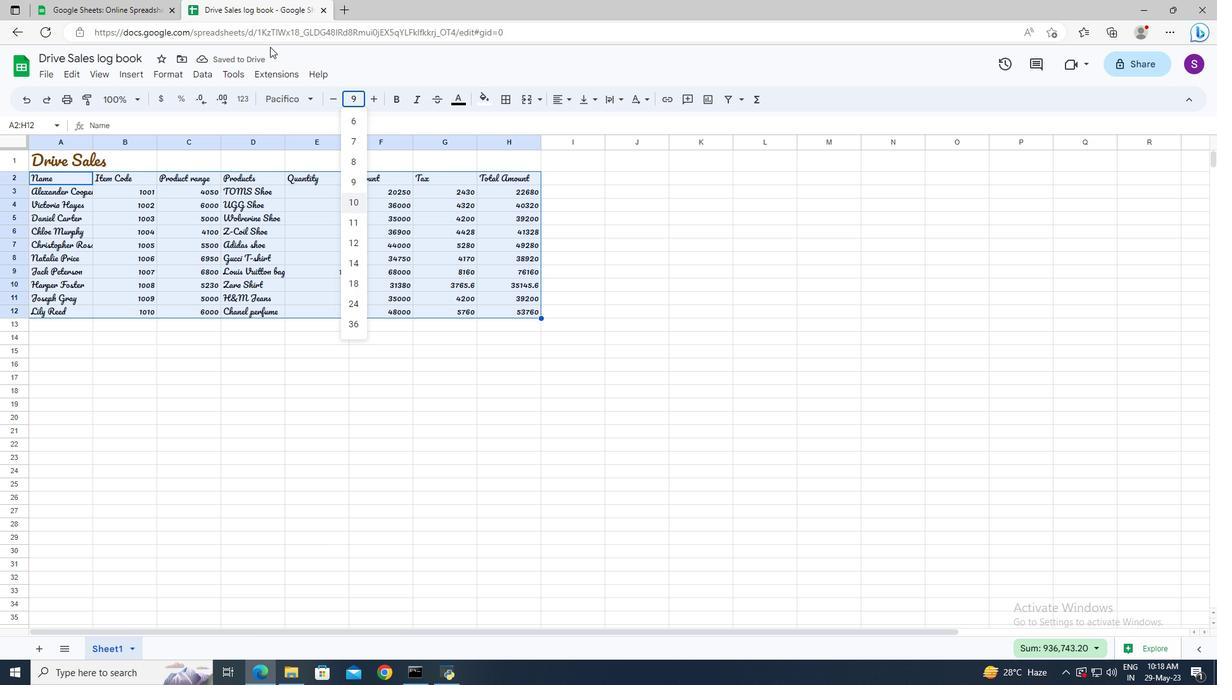 
Action: Mouse moved to (266, 187)
Screenshot: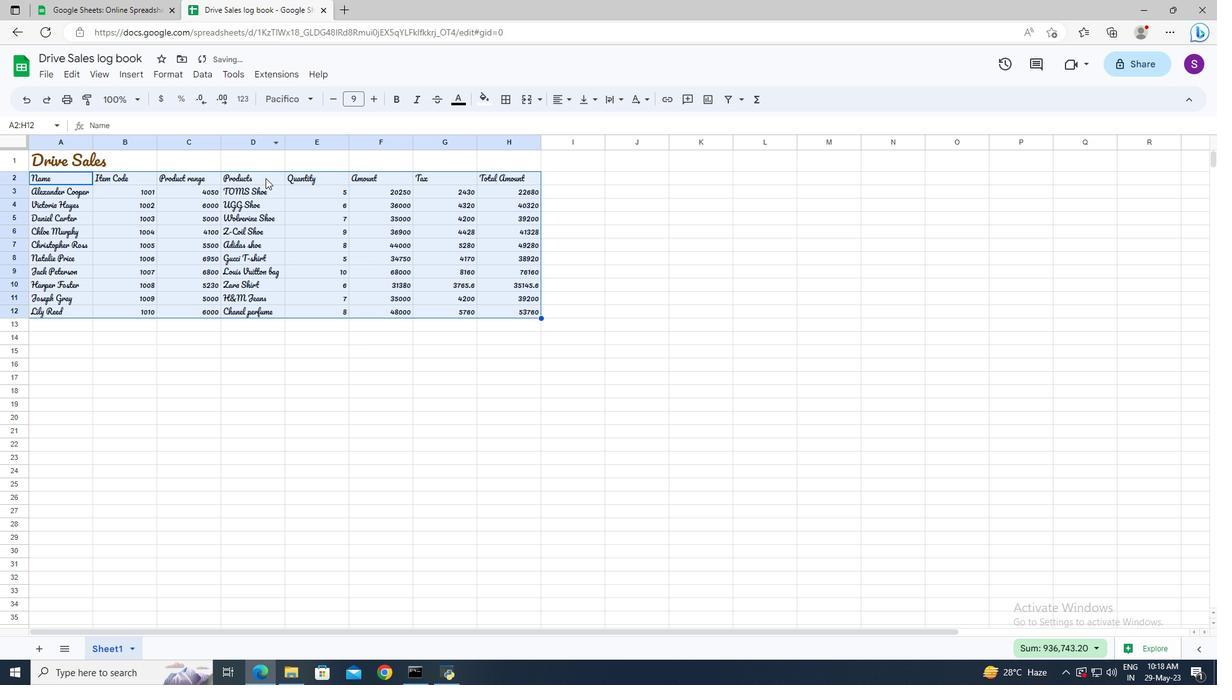 
Action: Key pressed ctrl+A
Screenshot: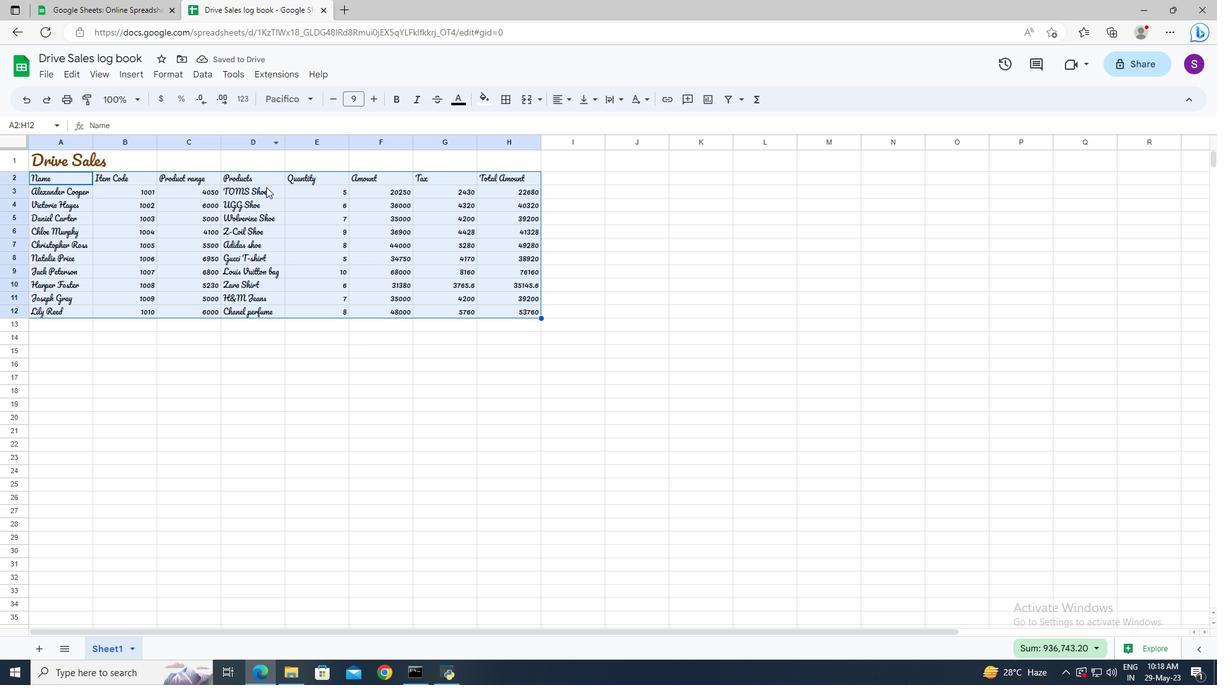 
Action: Mouse moved to (559, 101)
Screenshot: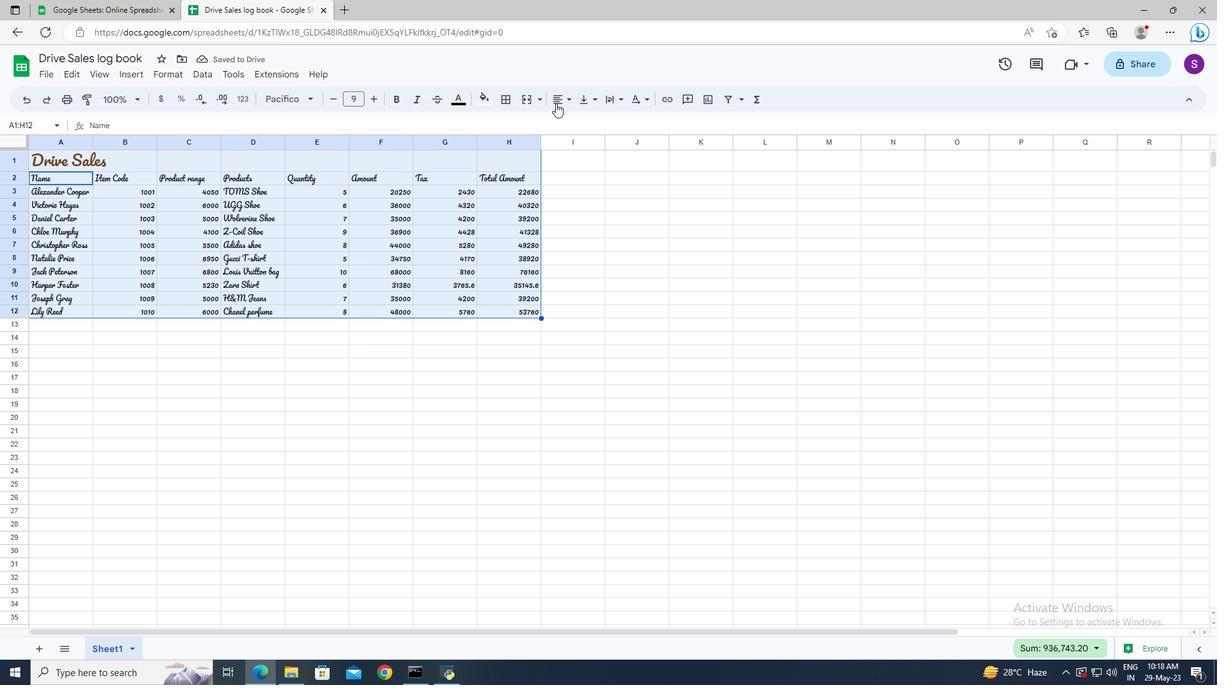 
Action: Mouse pressed left at (559, 101)
Screenshot: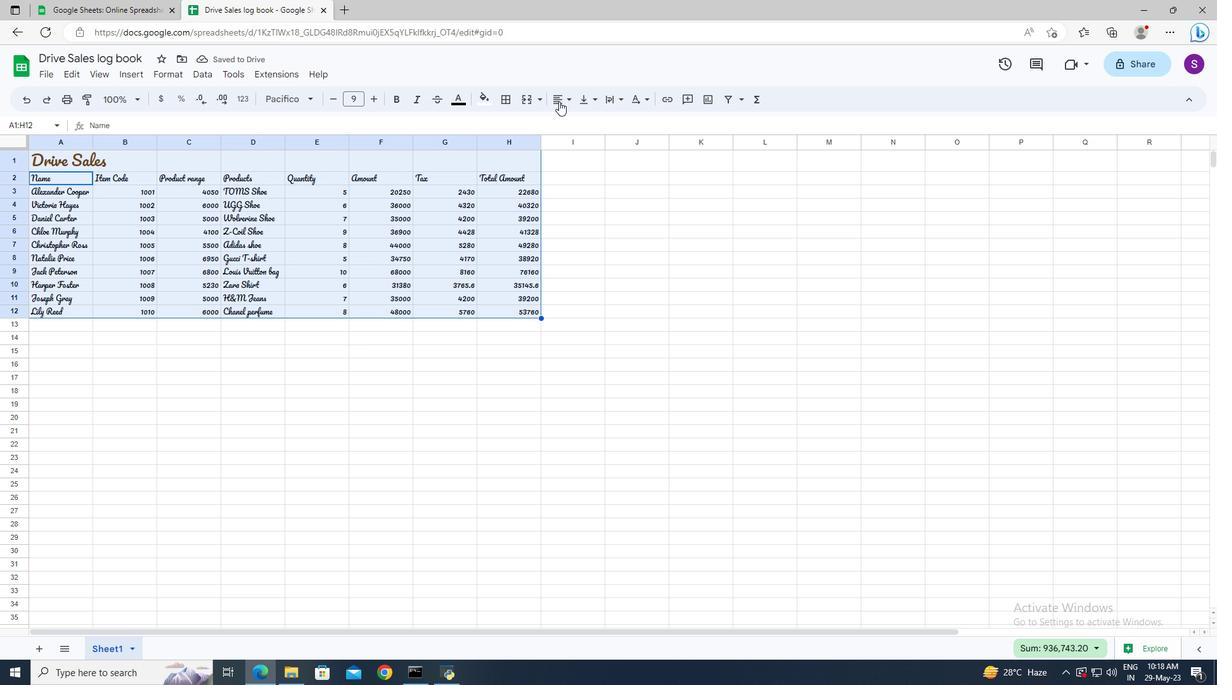 
Action: Mouse moved to (563, 122)
Screenshot: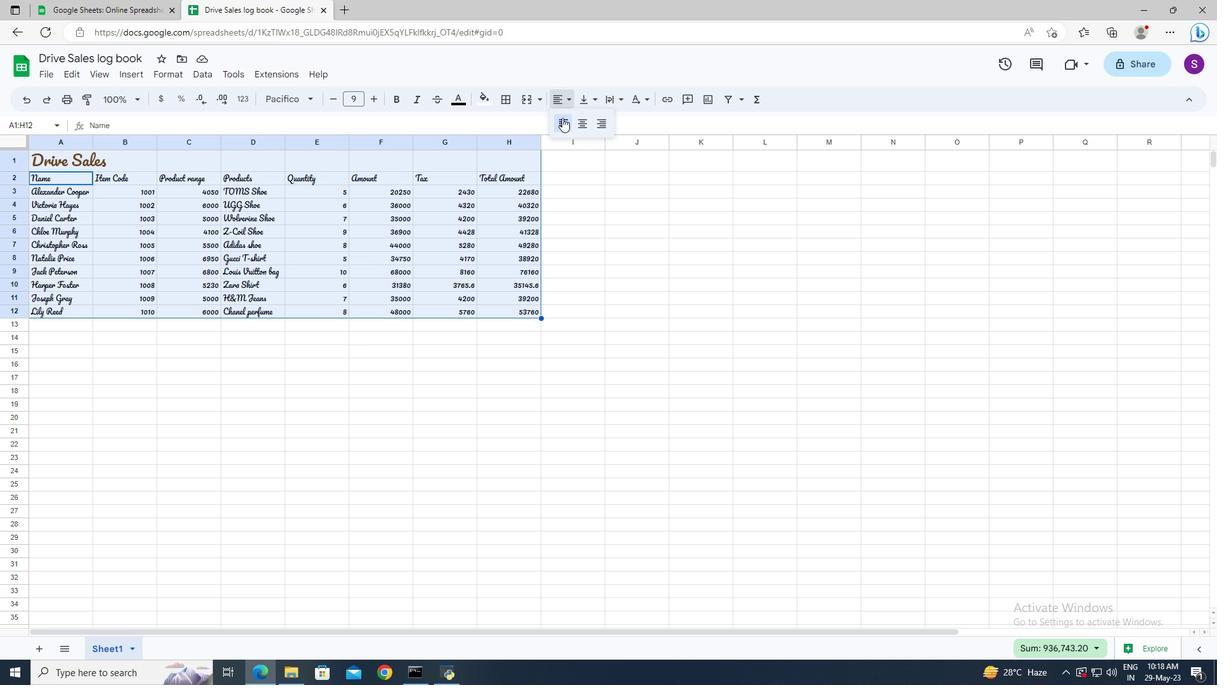
Action: Mouse pressed left at (563, 122)
Screenshot: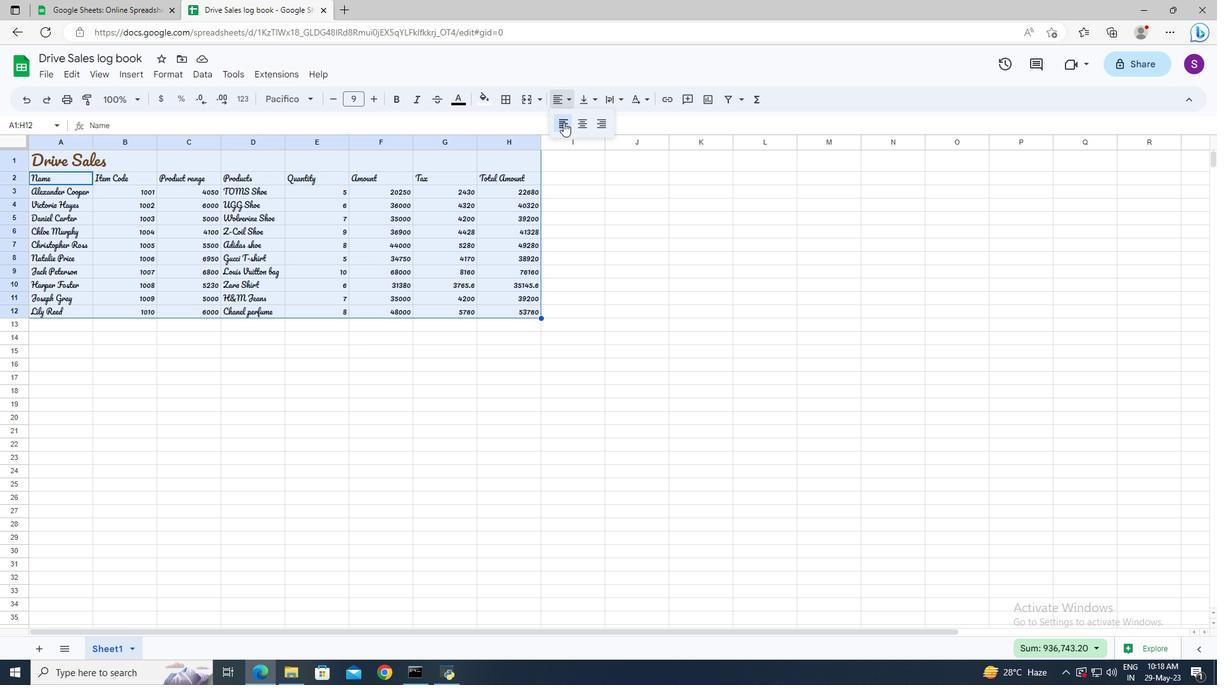 
Action: Mouse moved to (85, 163)
Screenshot: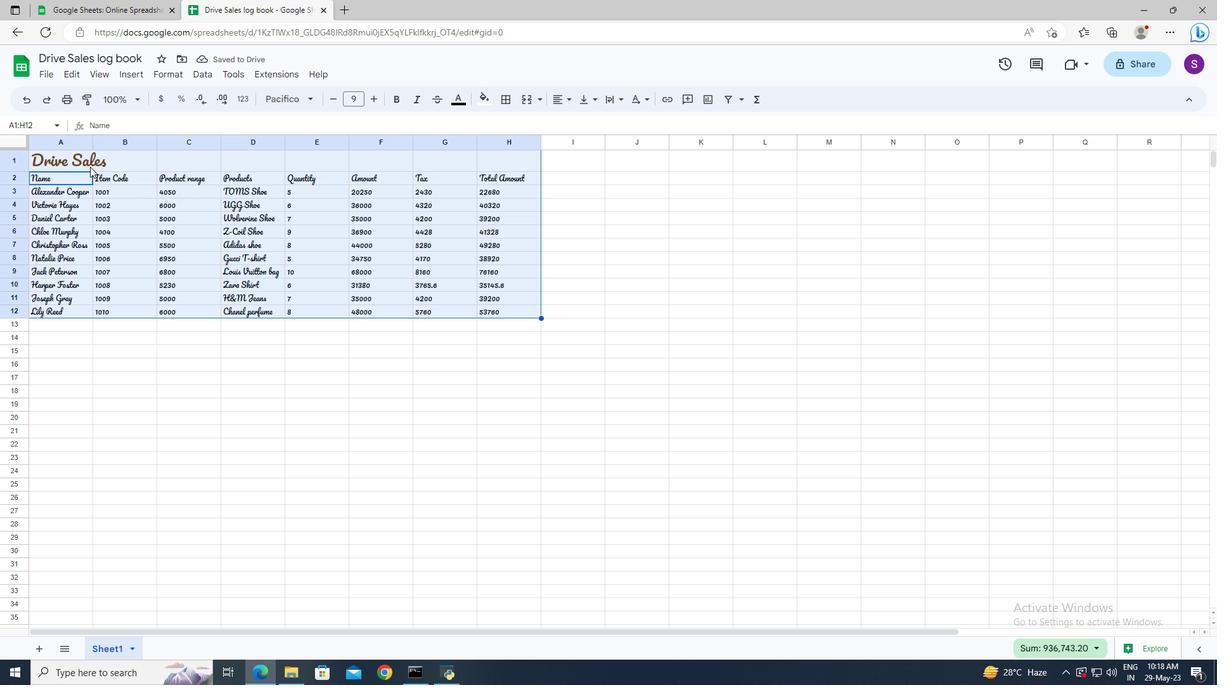 
Action: Mouse pressed left at (85, 163)
Screenshot: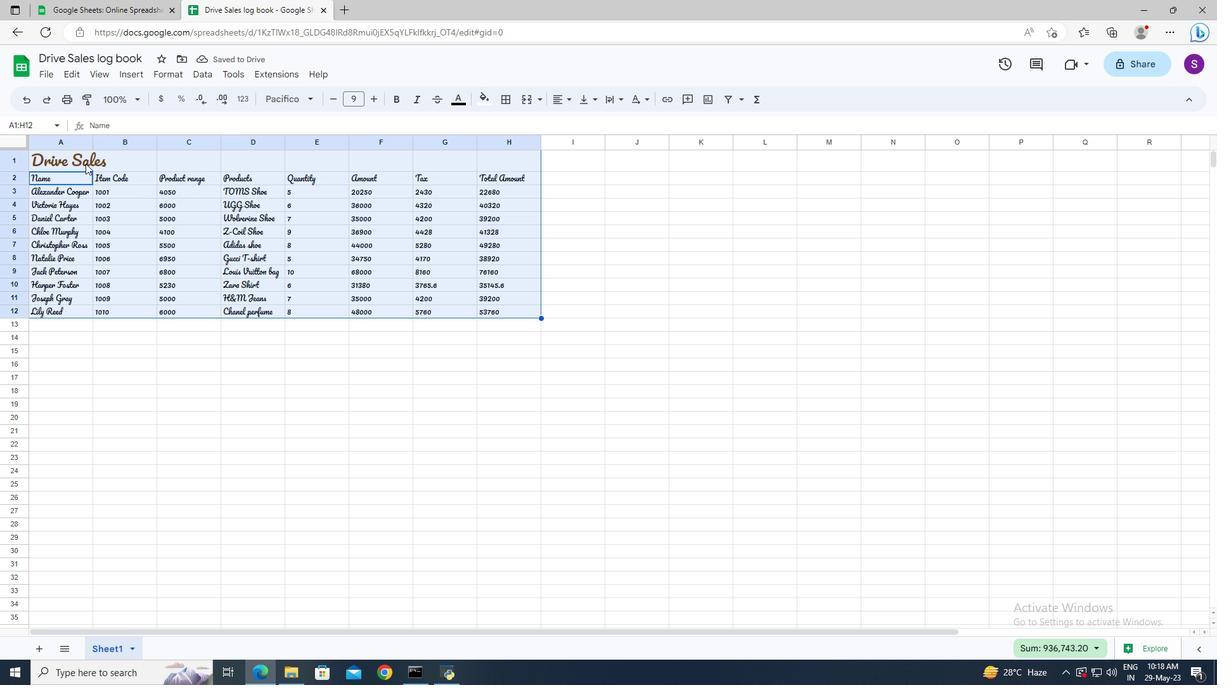
